 Task: Arrange a 3-hour guided mountain biking adventure through challenging and scenic trails.
Action: Mouse pressed left at (711, 96)
Screenshot: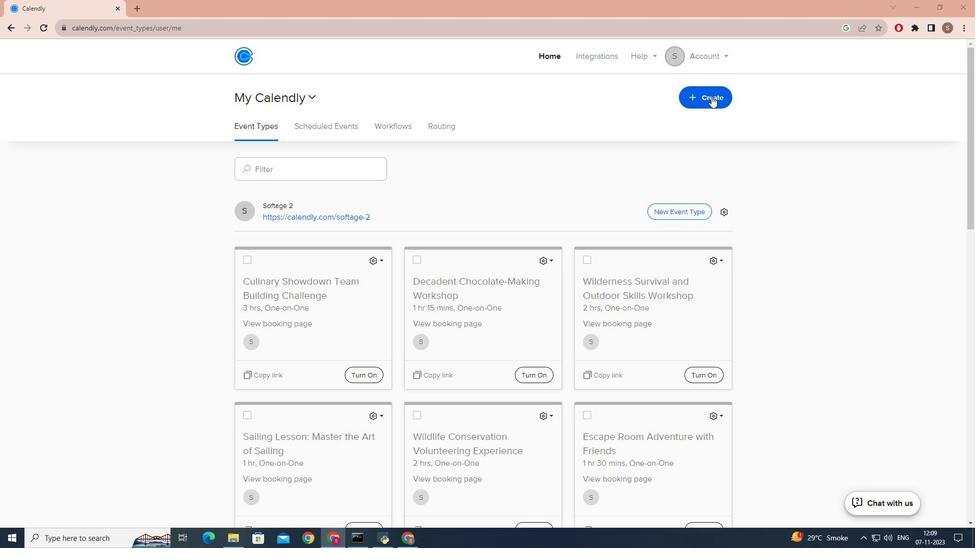 
Action: Mouse moved to (660, 138)
Screenshot: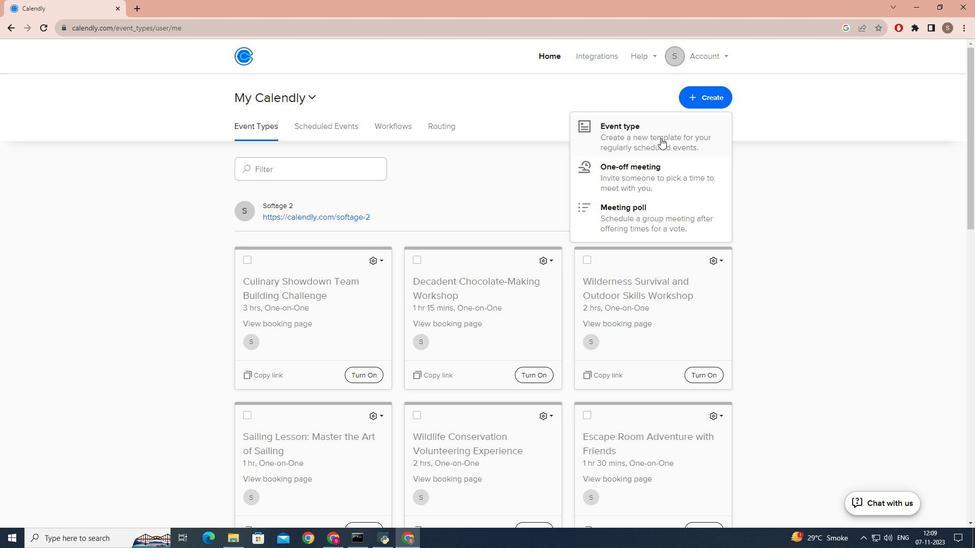 
Action: Mouse pressed left at (660, 138)
Screenshot: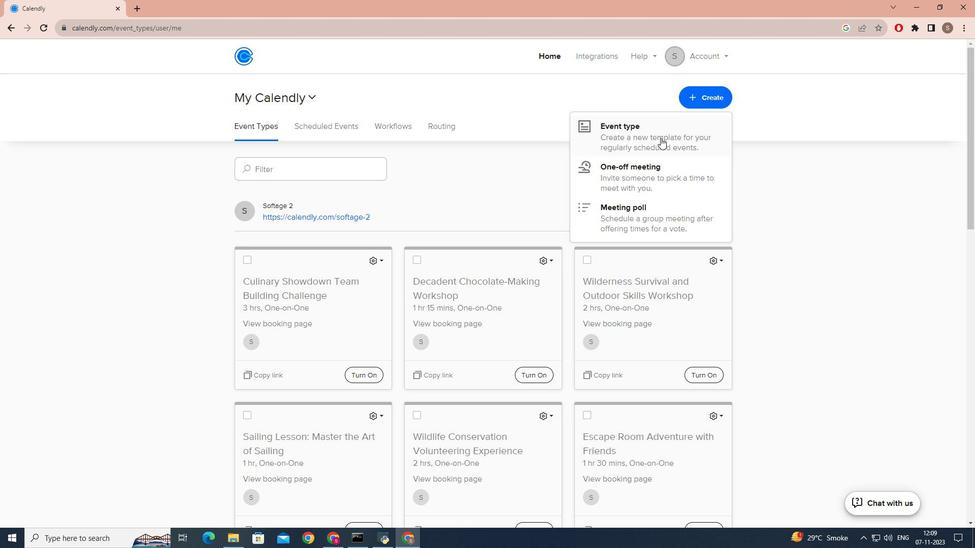 
Action: Mouse moved to (444, 175)
Screenshot: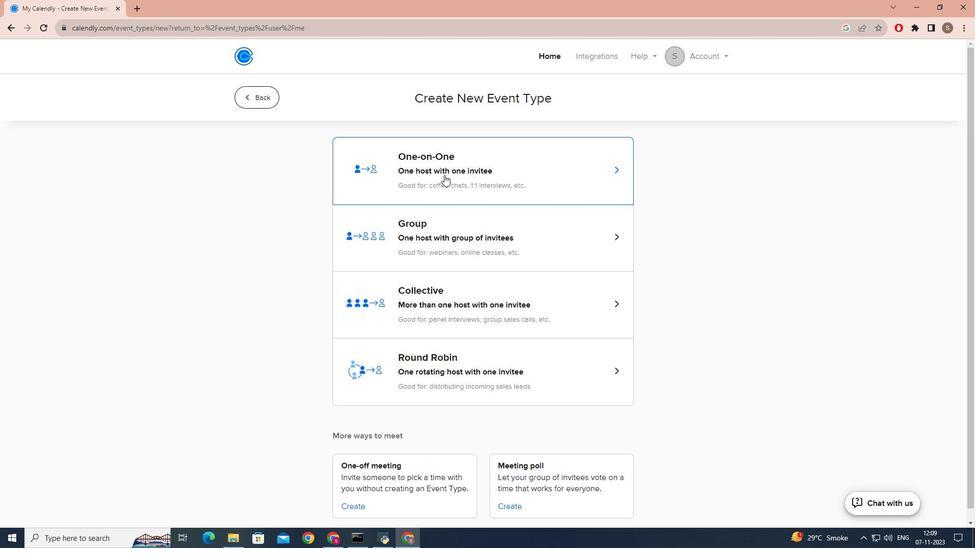 
Action: Mouse pressed left at (444, 175)
Screenshot: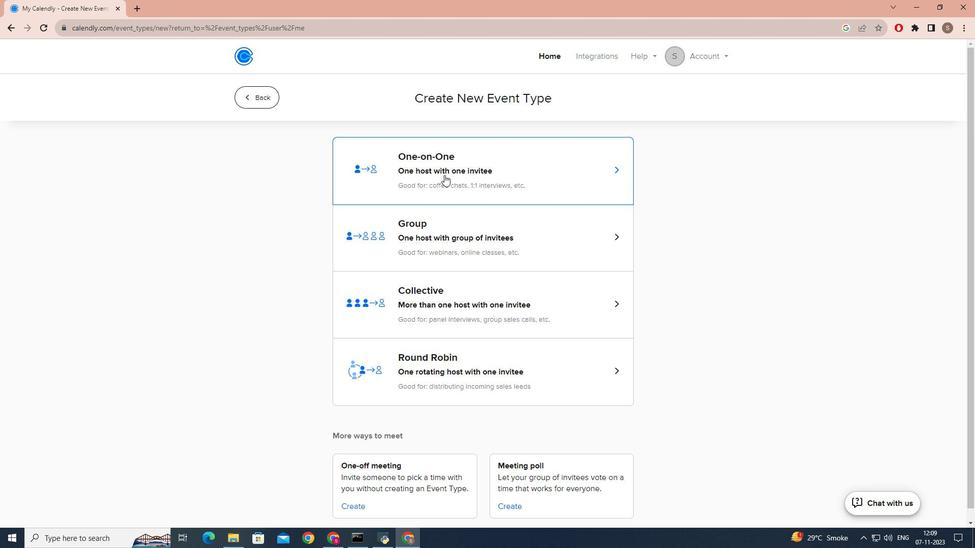 
Action: Mouse moved to (331, 231)
Screenshot: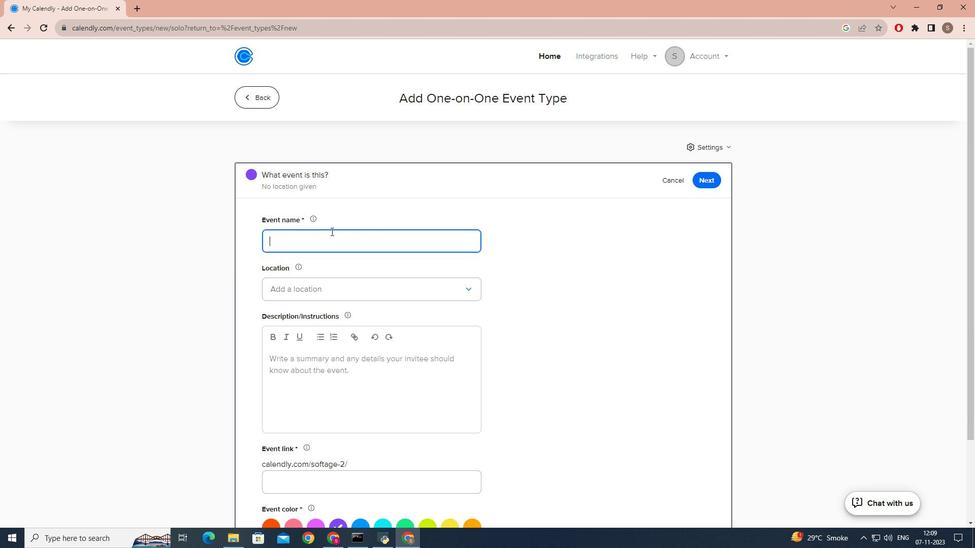 
Action: Key pressed <Key.caps_lock>T<Key.caps_lock><Key.caps_lock><Key.backspace><Key.caps_lock>t<Key.caps_lock>HRILLING<Key.space><Key.caps_lock>m<Key.caps_lock>OUNTAIN<Key.space><Key.caps_lock>b<Key.caps_lock>IKING<Key.space><Key.caps_lock>a<Key.caps_lock>DVENTURE
Screenshot: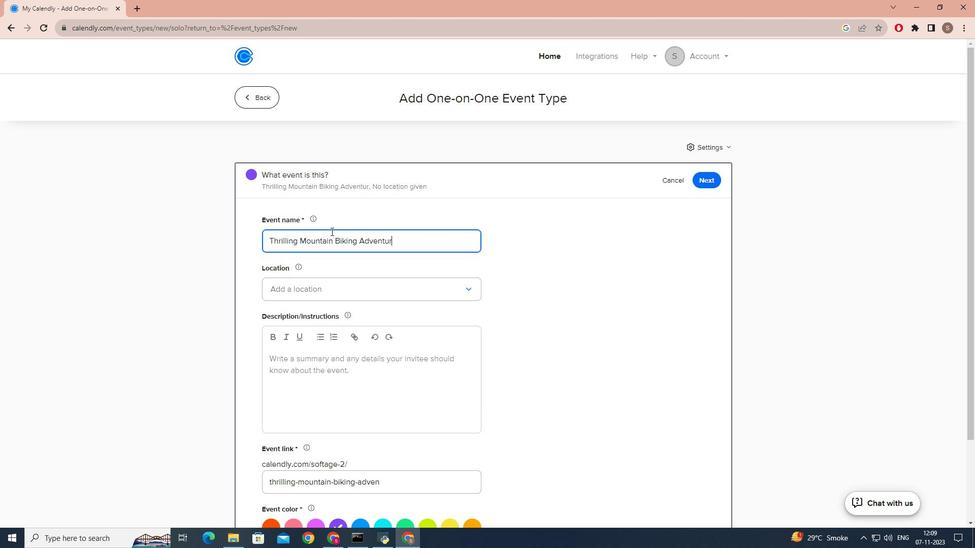 
Action: Mouse moved to (304, 291)
Screenshot: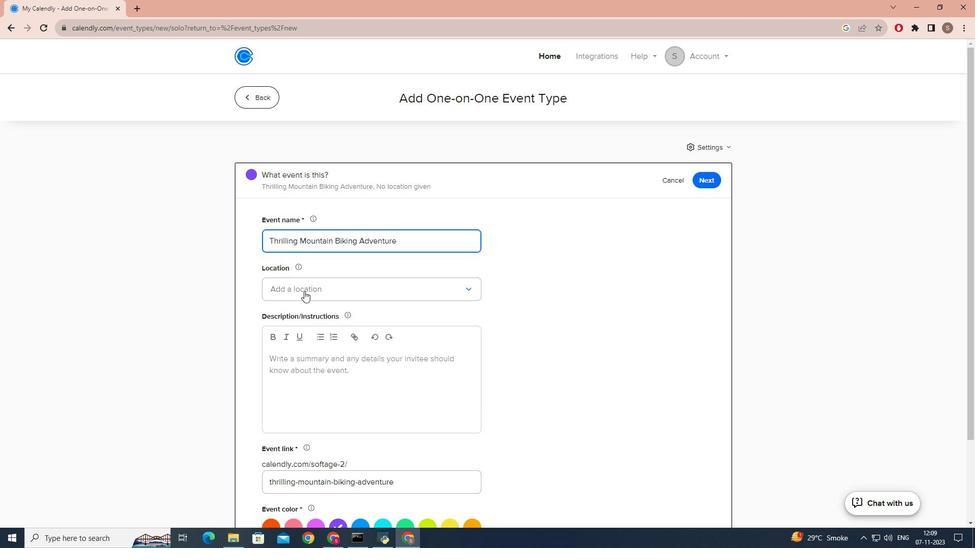 
Action: Mouse pressed left at (304, 291)
Screenshot: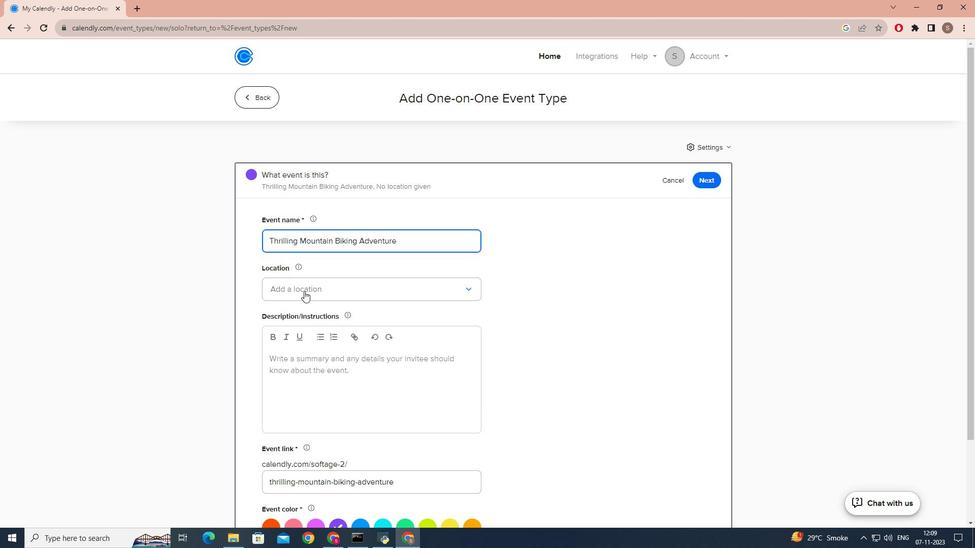 
Action: Mouse moved to (304, 309)
Screenshot: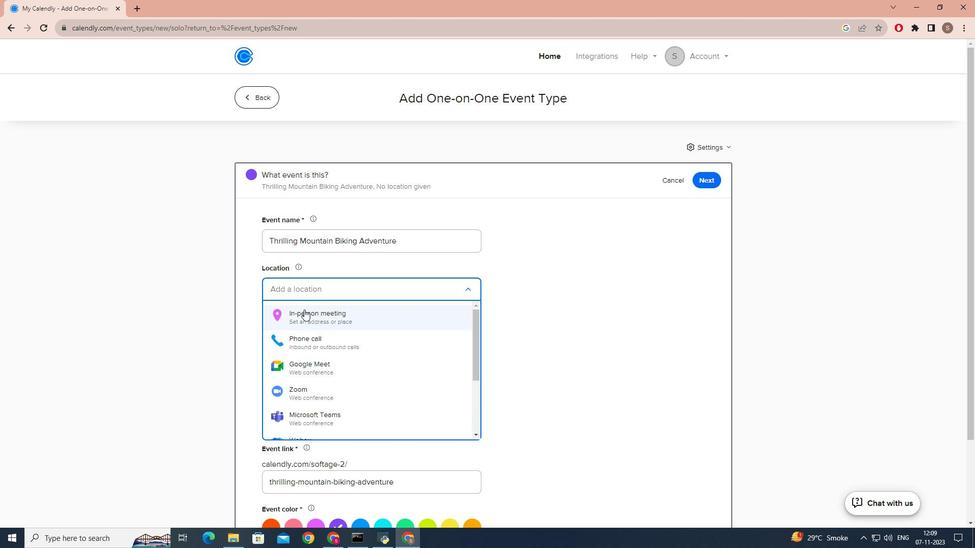 
Action: Mouse pressed left at (304, 309)
Screenshot: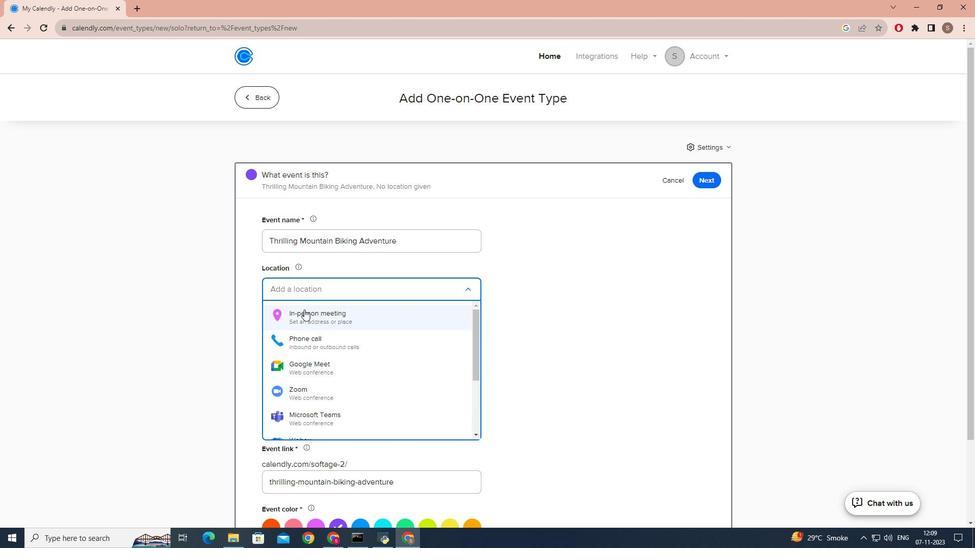 
Action: Mouse moved to (470, 183)
Screenshot: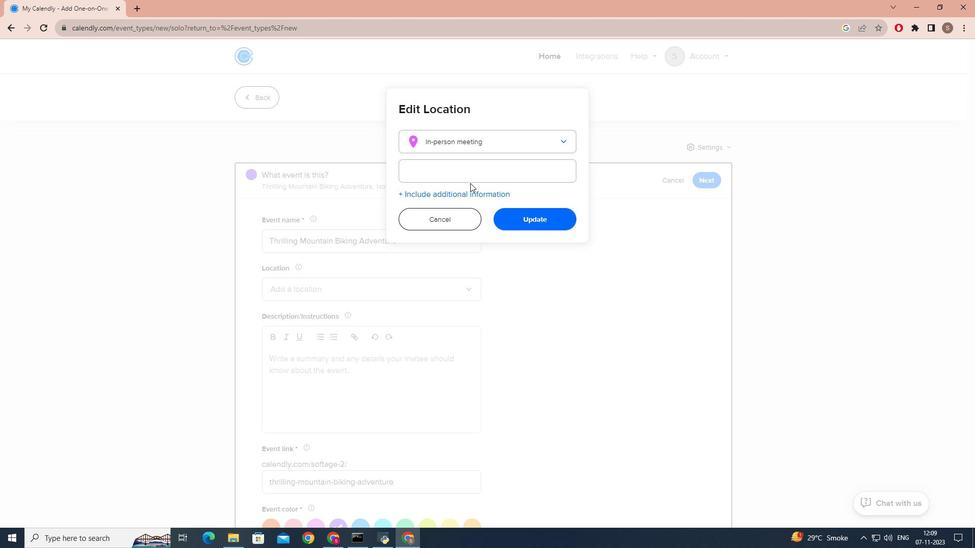 
Action: Mouse pressed left at (470, 183)
Screenshot: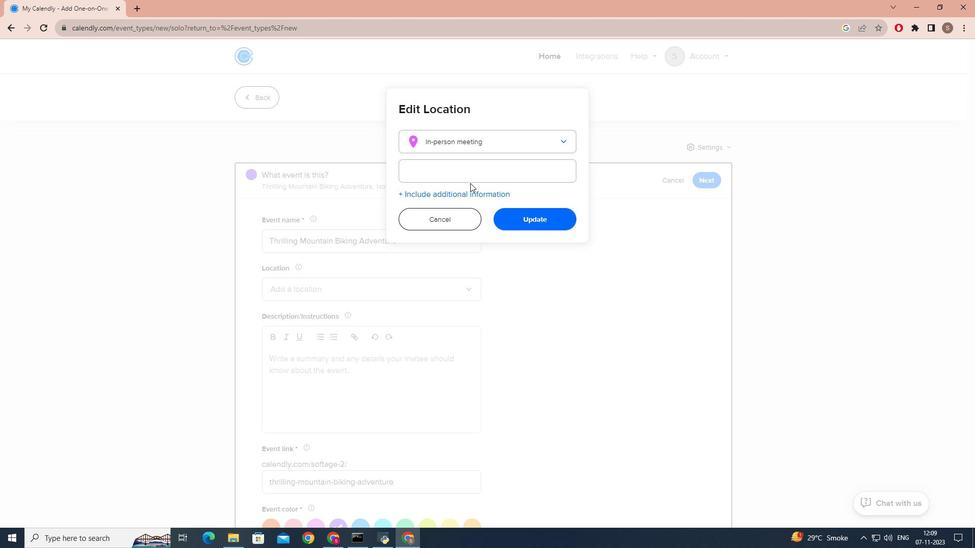 
Action: Mouse moved to (476, 169)
Screenshot: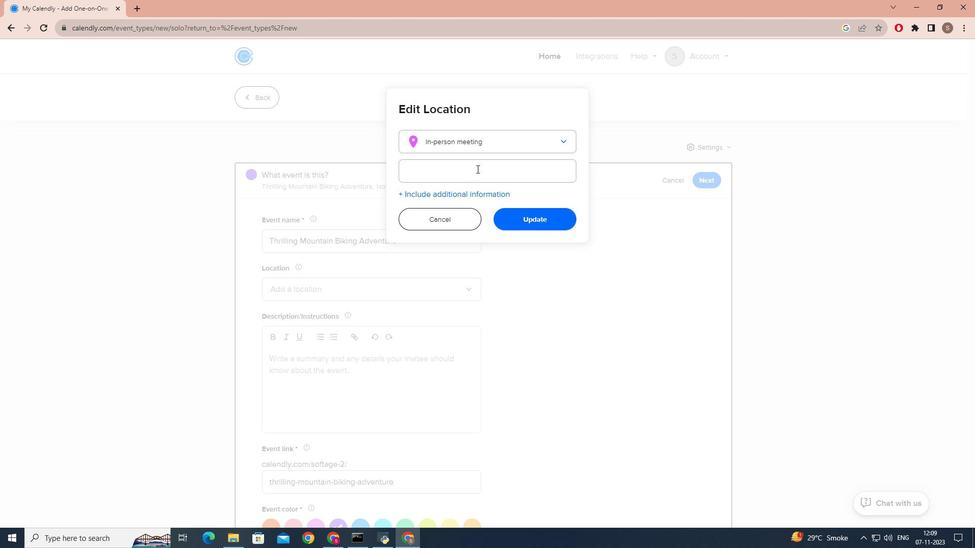 
Action: Mouse pressed left at (476, 169)
Screenshot: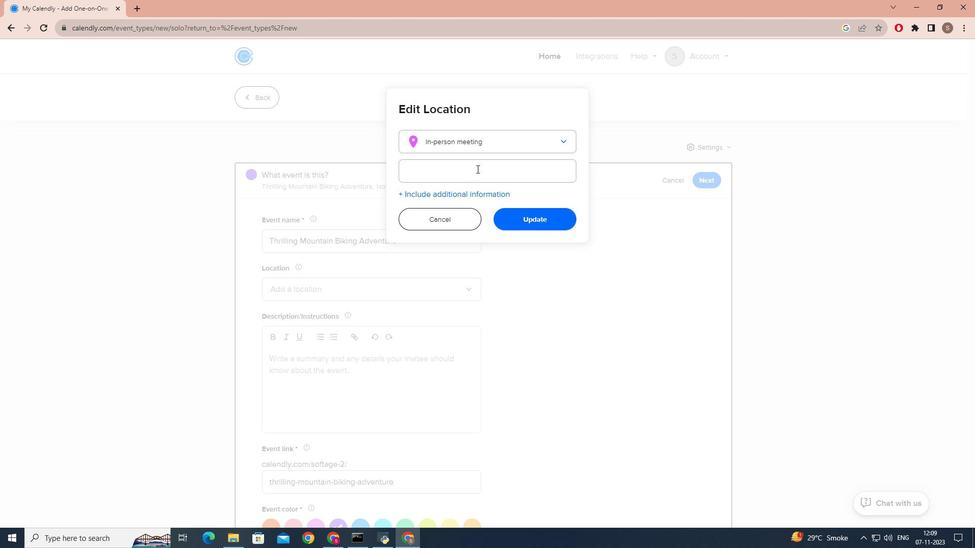 
Action: Mouse moved to (478, 167)
Screenshot: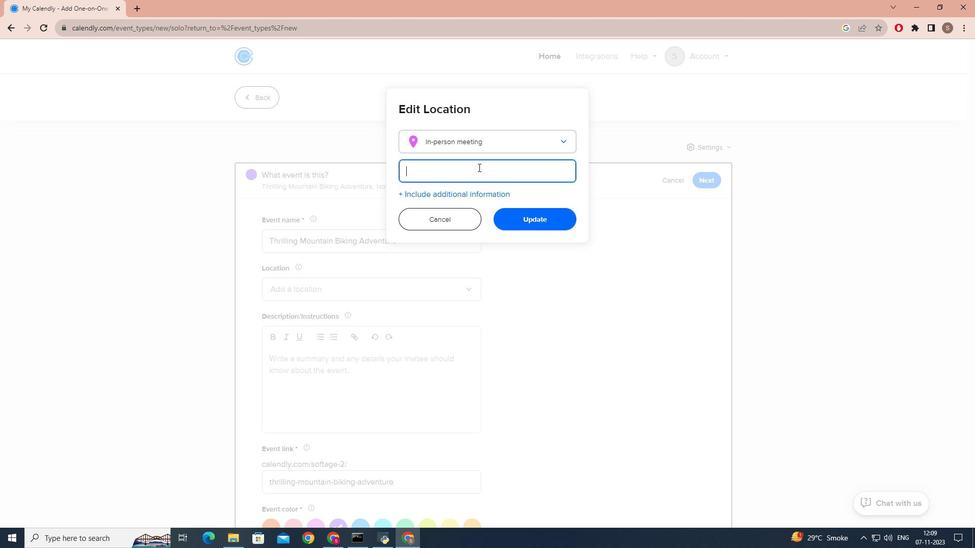 
Action: Key pressed <Key.caps_lock>d<Key.caps_lock>OWN<Key.caps_lock>g<Key.caps_lock><Key.backspace>H<Key.caps_lock>ill<Key.space><Key.backspace><Key.backspace><Key.backspace><Key.backspace><Key.backspace>h<Key.caps_lock>ILL<Key.space><Key.caps_lock>p<Key.caps_lock>ARK,<Key.caps_lock>n<Key.caps_lock>EW<Key.space><Key.caps_lock>j<Key.caps_lock>ERSET<Key.backspace>Y,<Key.caps_lock>u.s.a
Screenshot: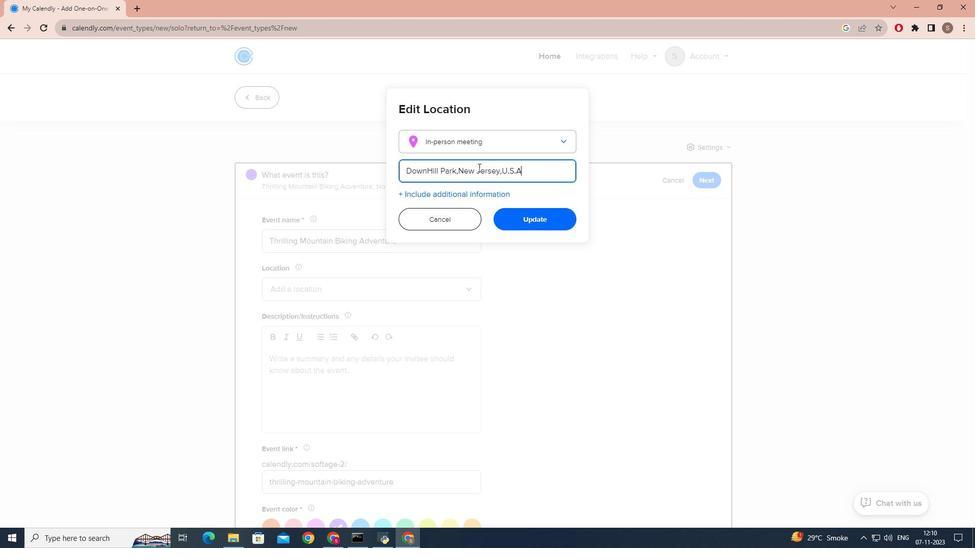
Action: Mouse moved to (538, 223)
Screenshot: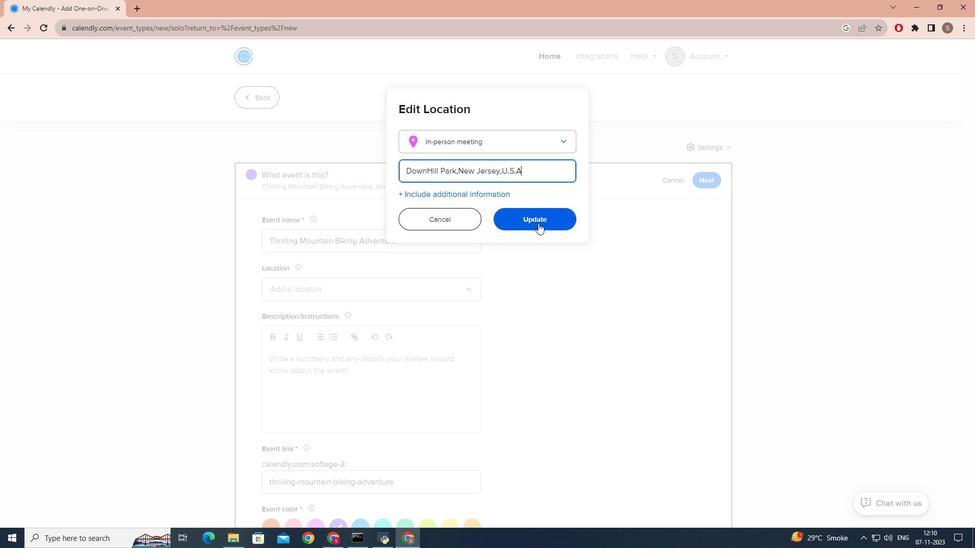 
Action: Mouse pressed left at (538, 223)
Screenshot: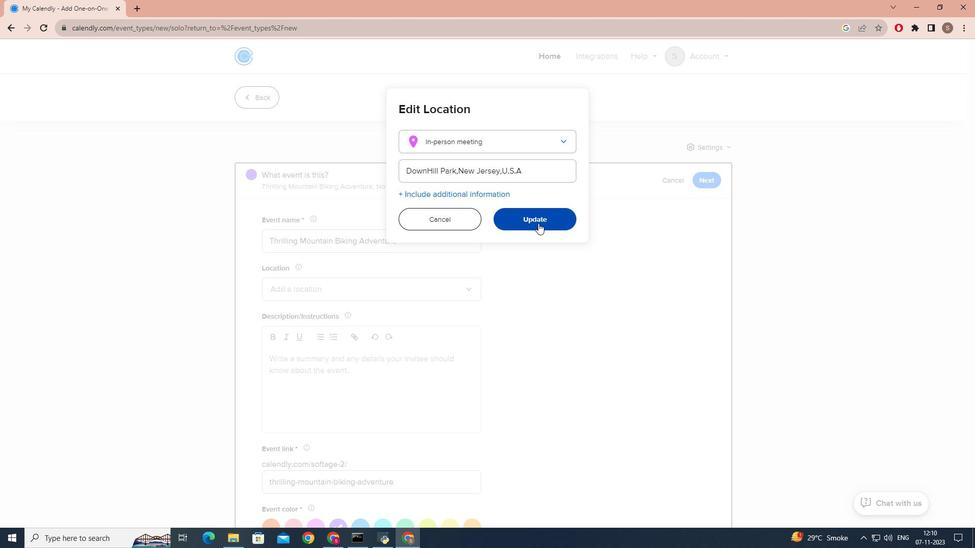 
Action: Mouse moved to (401, 260)
Screenshot: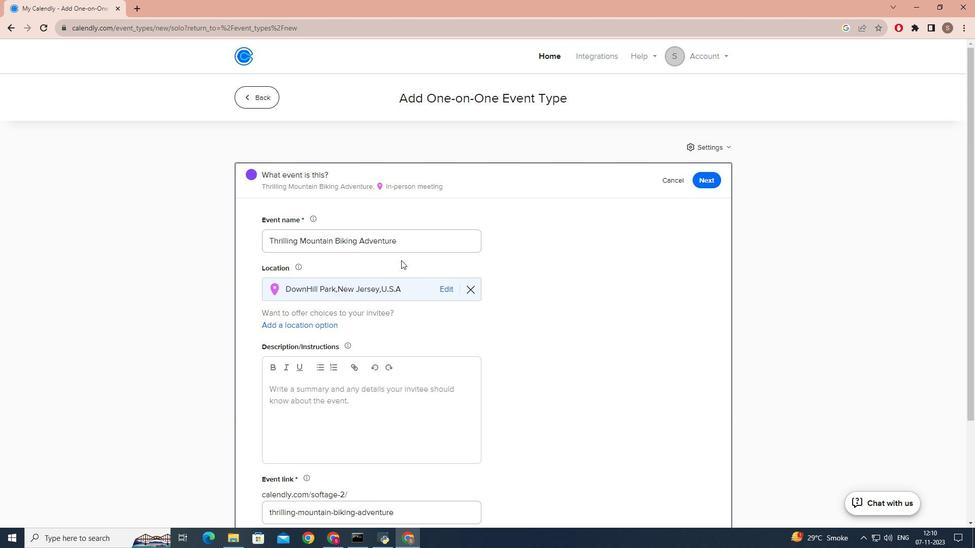 
Action: Mouse scrolled (401, 260) with delta (0, 0)
Screenshot: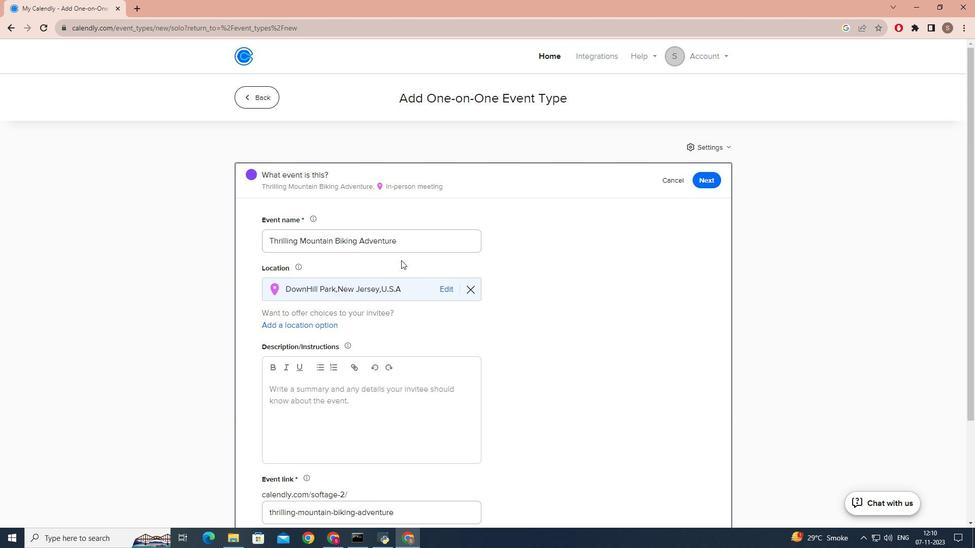 
Action: Mouse scrolled (401, 260) with delta (0, 0)
Screenshot: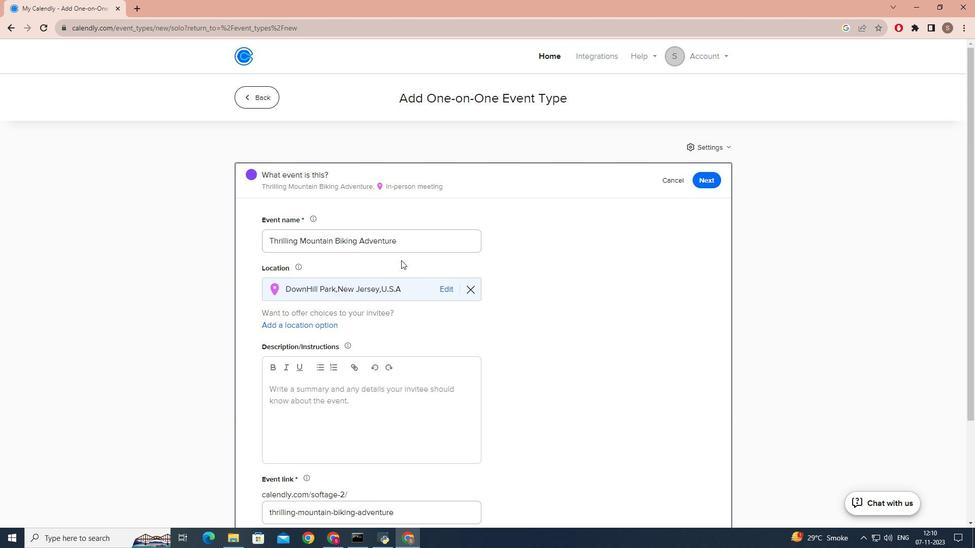 
Action: Mouse scrolled (401, 260) with delta (0, 0)
Screenshot: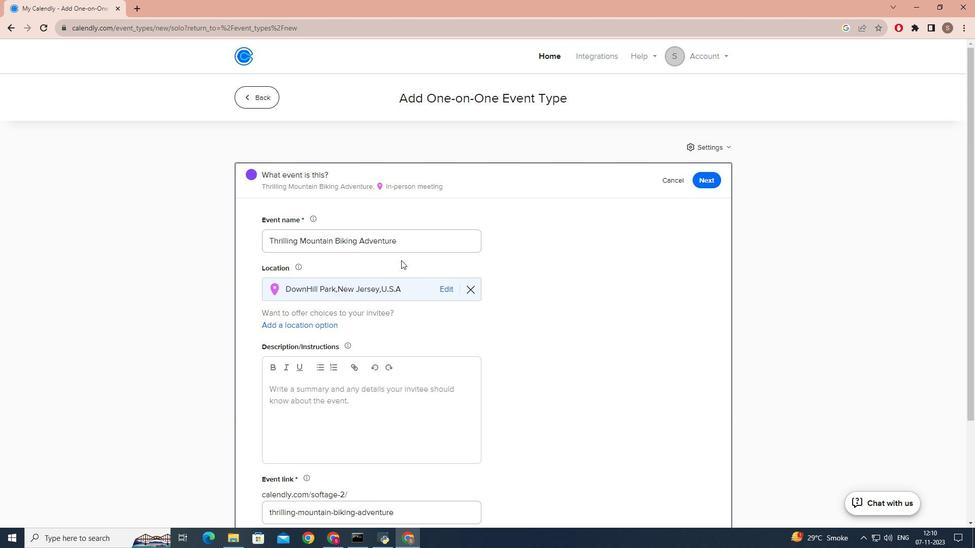 
Action: Mouse scrolled (401, 260) with delta (0, 0)
Screenshot: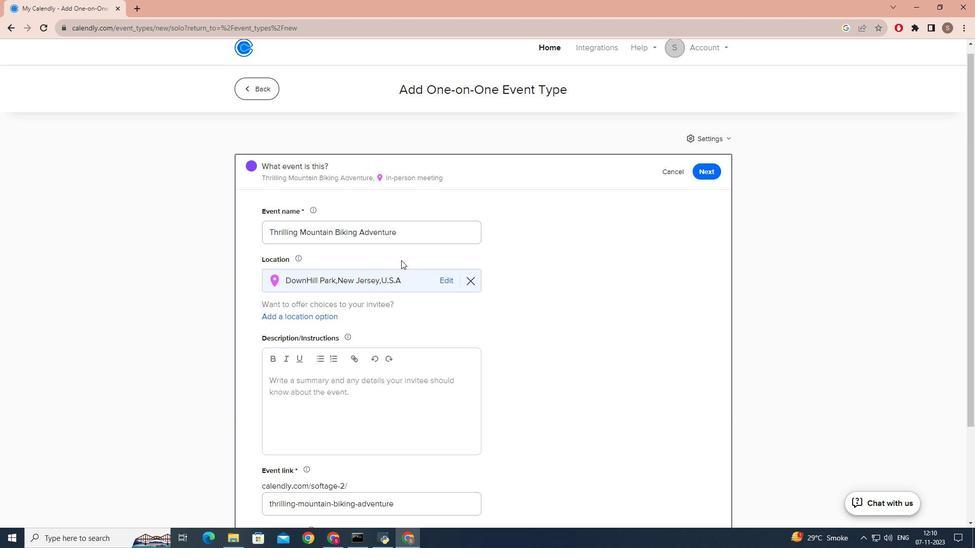 
Action: Mouse moved to (320, 270)
Screenshot: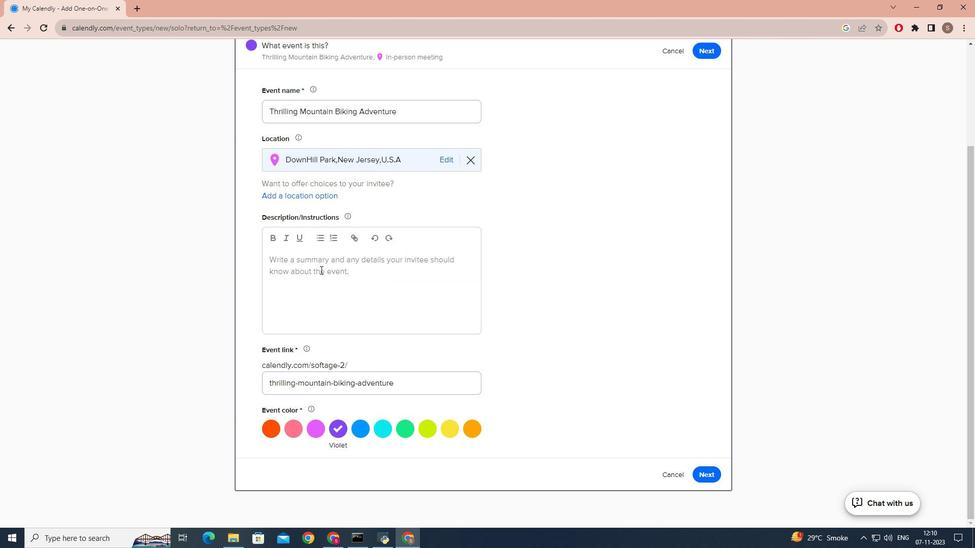 
Action: Mouse pressed left at (320, 270)
Screenshot: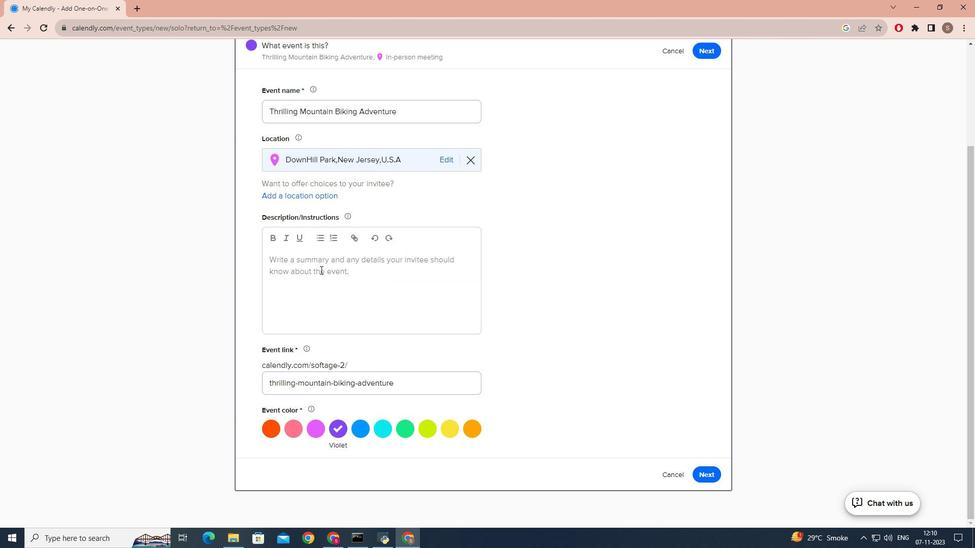
Action: Key pressed <Key.caps_lock>G<Key.caps_lock>et<Key.space>read<Key.backspace>\<Key.backspace><Key.backspace><Key.backspace><Key.backspace><Key.backspace><Key.backspace><Key.backspace><Key.backspace><Key.backspace><Key.backspace><Key.backspace><Key.backspace><Key.backspace><Key.backspace>g<Key.caps_lock>ET<Key.space>READY<Key.space>FOR<Key.space>AN<Key.space>ADRENALINE<Key.space>PUMPING<Key.space>AND<Key.space>AWE<Key.space>IM<Key.backspace>NSPIRING<Key.space>GUIDD<Key.backspace>ED<Key.space>MOUNTAIN<Key.space>BIKING<Key.space>ADVENTURE<Key.space>R<Key.backspace>THROUGH<Key.space>SOME<Key.space>OF<Key.space>THE<Key.space>MOT<Key.backspace>ST<Key.space>CHALLNE<Key.backspace><Key.backspace>ENGING<Key.space>AND<Key.space>SCENIC<Key.space>TRAILS<Key.space>IN<Key.space>THE<Key.space>R<Key.backspace>ARE<Key.shift_r>!<Key.space><Key.caps_lock>w<Key.caps_lock>HETHER<Key.space>YOU<Key.space>ARE<Key.space>A<Key.space>SES<Key.backspace>ASONED<Key.space>MOUNA<Key.backspace>TAIN<Key.space>BIKING<Key.space>ENTHUSIAST<Key.space>OR<Key.space>A<Key.space>BEGINNER<Key.space>LOOKING<Key.space>FOR<Key.space>A<Key.space>THRILLING<Key.space>EXPERIENCE,THIS<Key.space>ADVENTURE<Key.space>IS<Key.space>TAILORED<Key.space>TO<Key.space>MEET<Key.space>YOUR<Key.space>NEED.<Key.caps_lock>d<Key.caps_lock>O<Key.space>NOT<Key.space>MISS<Key.space>OUT<Key.space>ON<Key.space>THIS<Key.space>OPPORTUNITY,<Key.caps_lock>r<Key.caps_lock>EGISTOR<Key.space>NOW<Key.shift_r>!
Screenshot: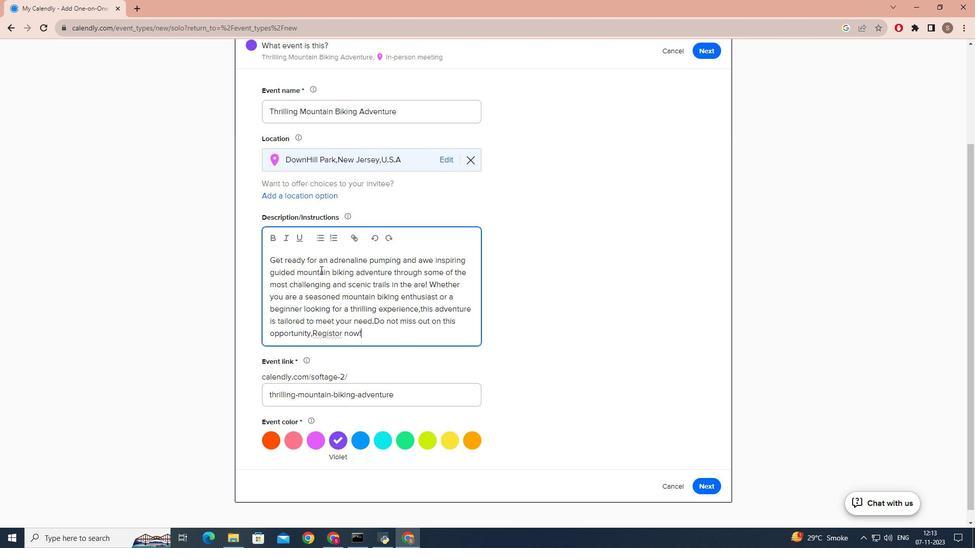
Action: Mouse moved to (338, 336)
Screenshot: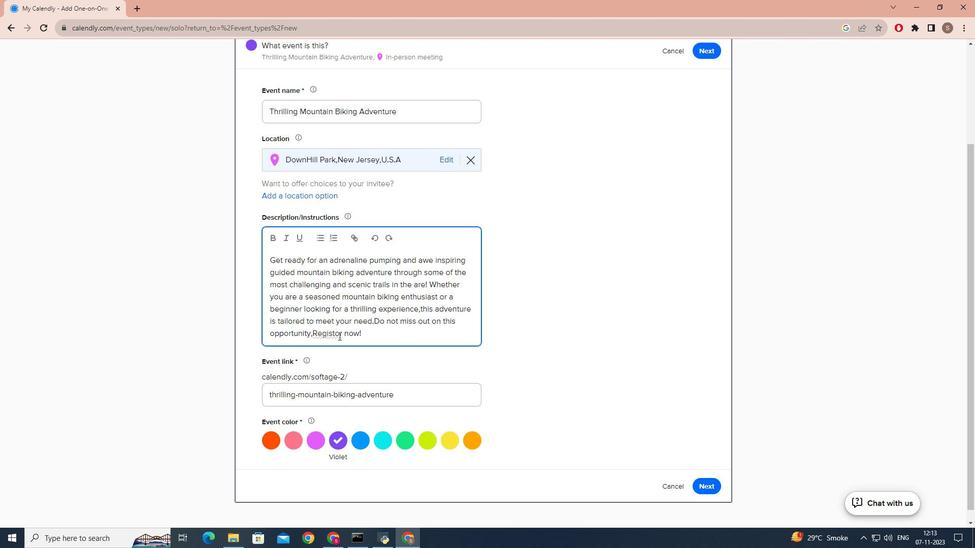 
Action: Mouse pressed left at (338, 336)
Screenshot: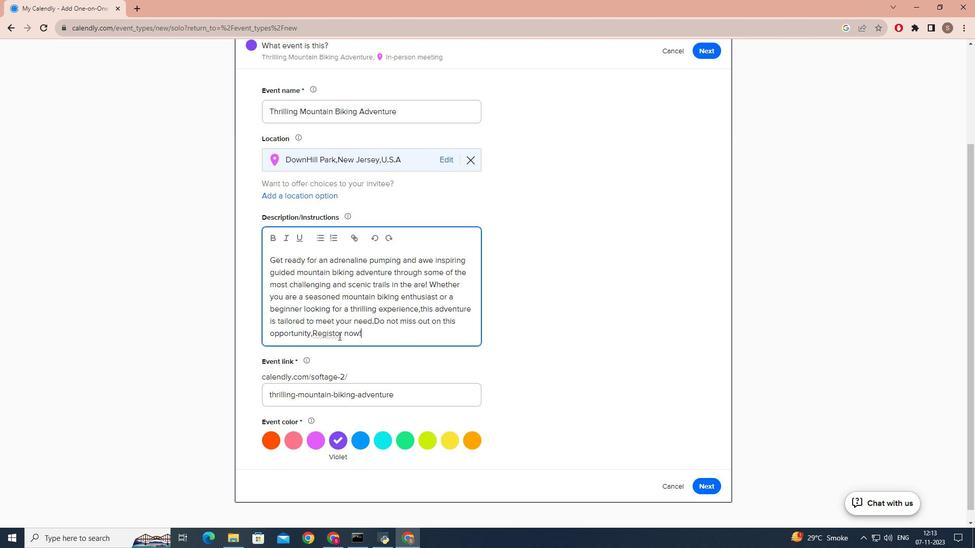 
Action: Key pressed ]<Key.backspace>E<Key.backspace><Key.backspace>E
Screenshot: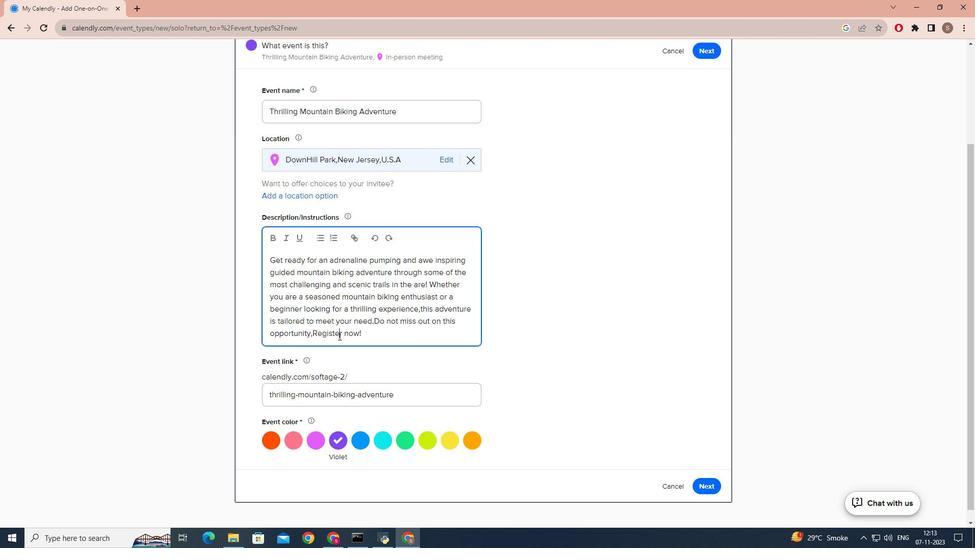 
Action: Mouse moved to (313, 334)
Screenshot: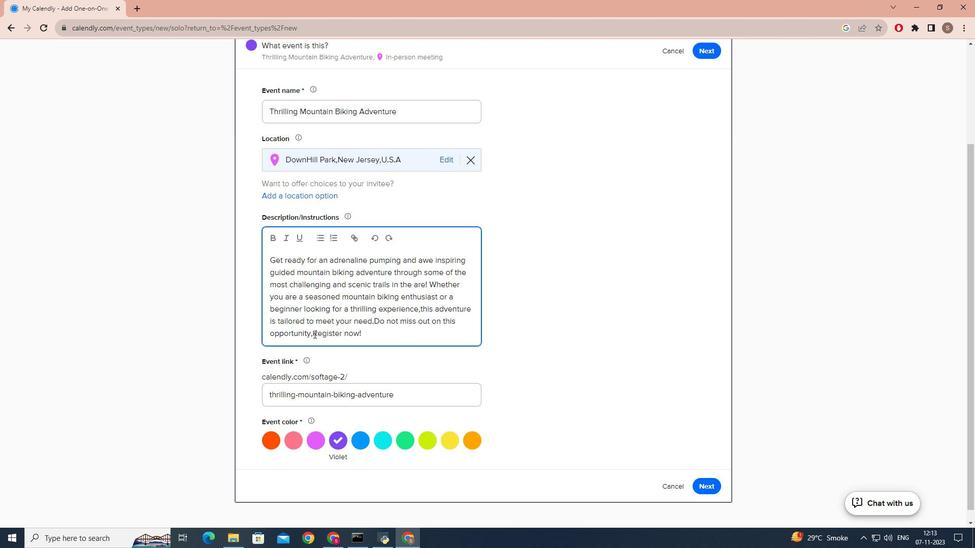 
Action: Mouse pressed left at (313, 334)
Screenshot: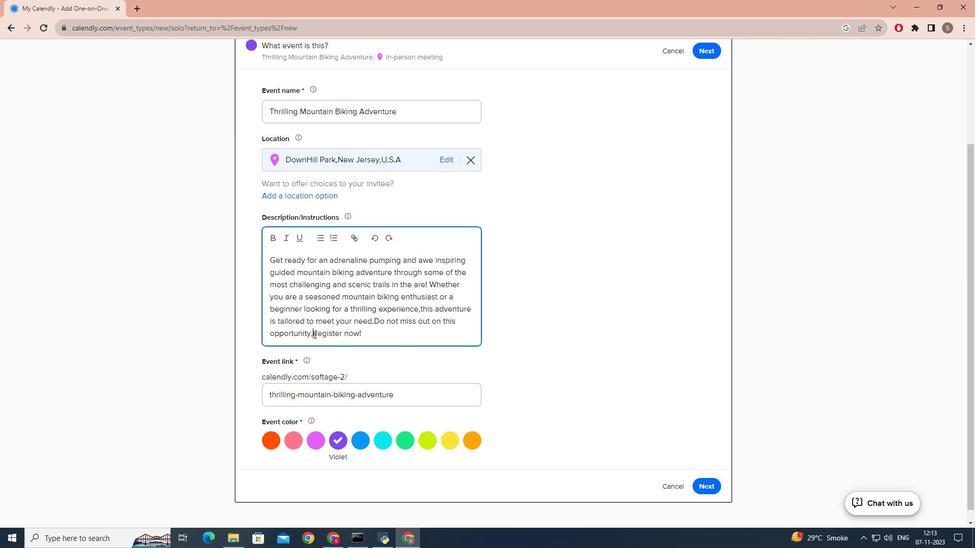 
Action: Key pressed <Key.space>
Screenshot: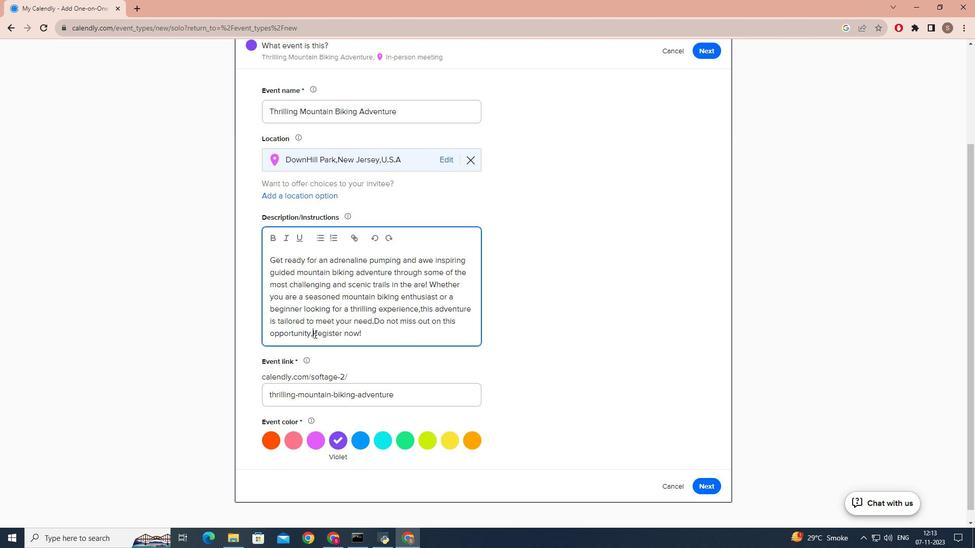 
Action: Mouse moved to (372, 337)
Screenshot: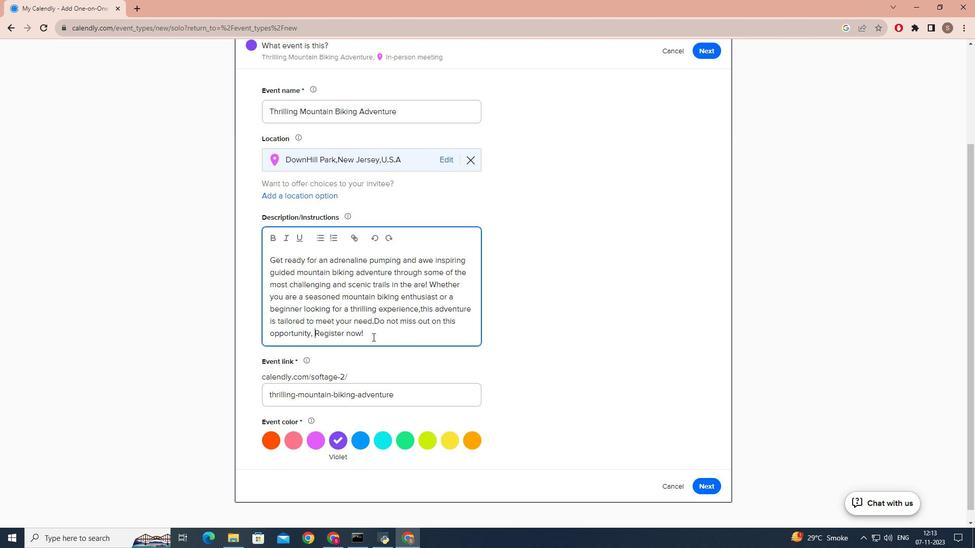 
Action: Mouse pressed left at (372, 337)
Screenshot: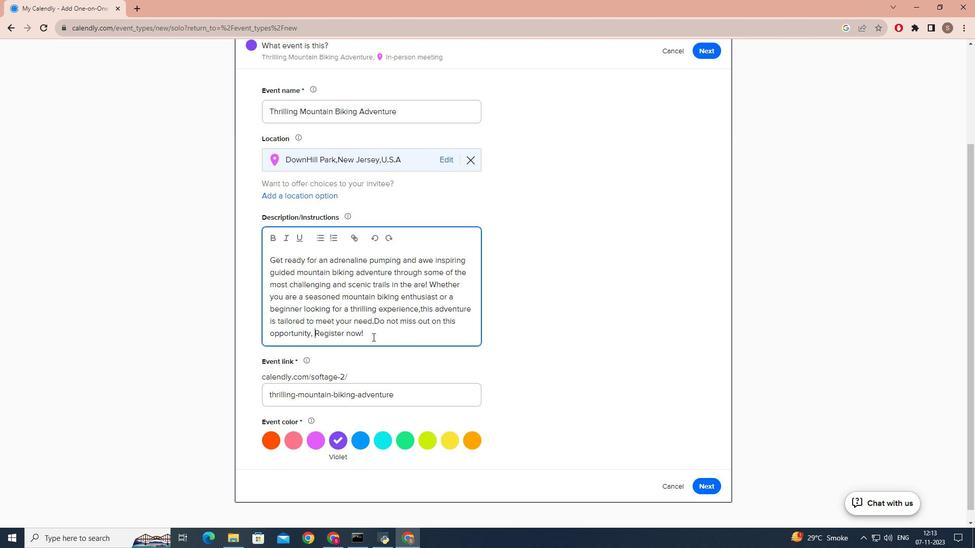 
Action: Mouse moved to (378, 438)
Screenshot: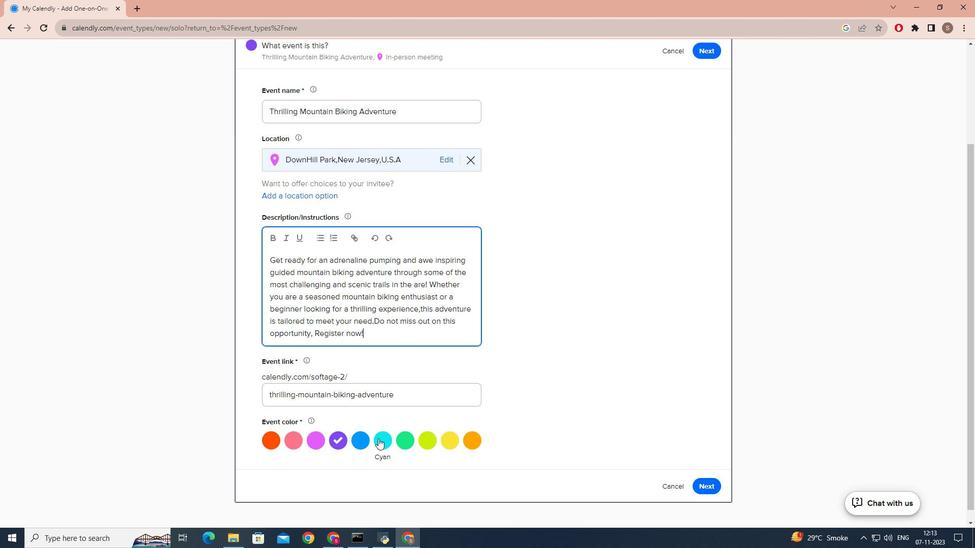 
Action: Mouse pressed left at (378, 438)
Screenshot: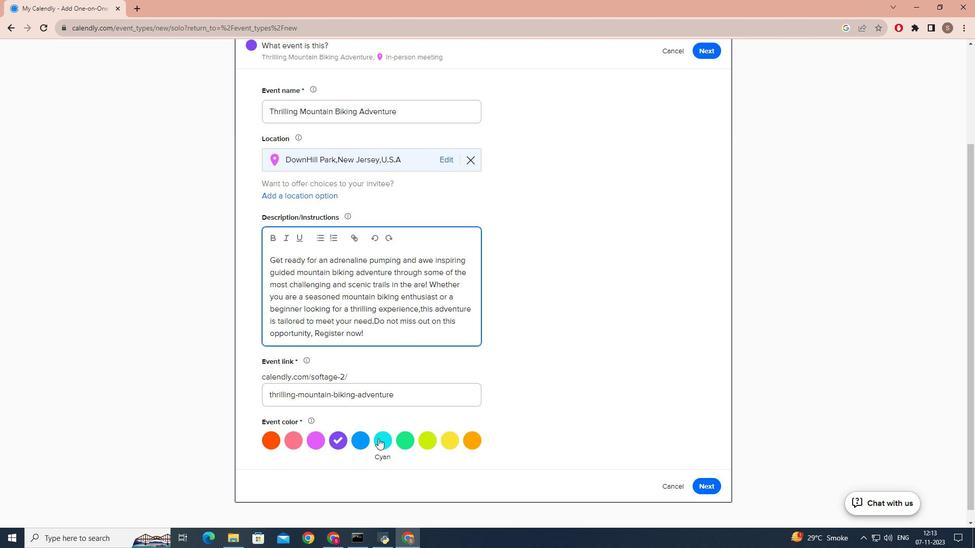 
Action: Mouse moved to (436, 409)
Screenshot: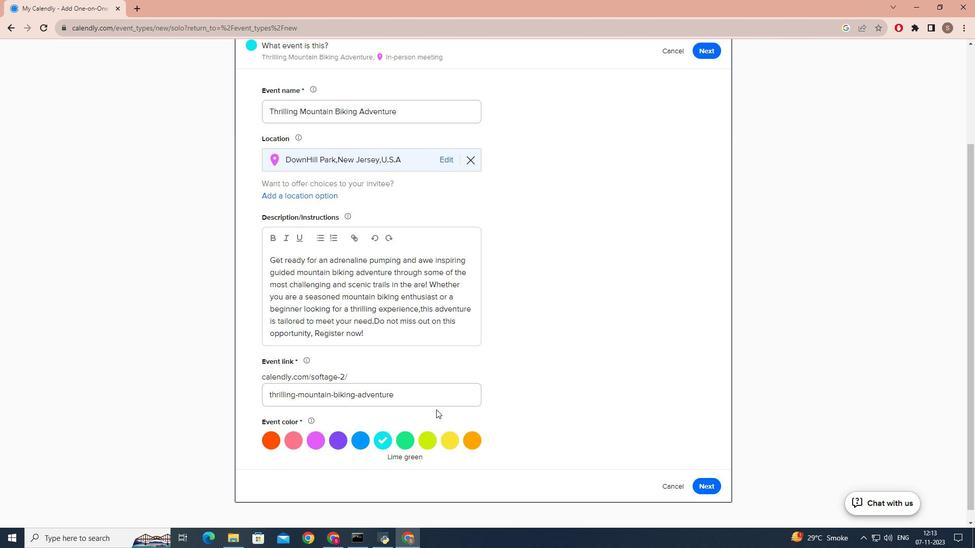 
Action: Mouse scrolled (436, 409) with delta (0, 0)
Screenshot: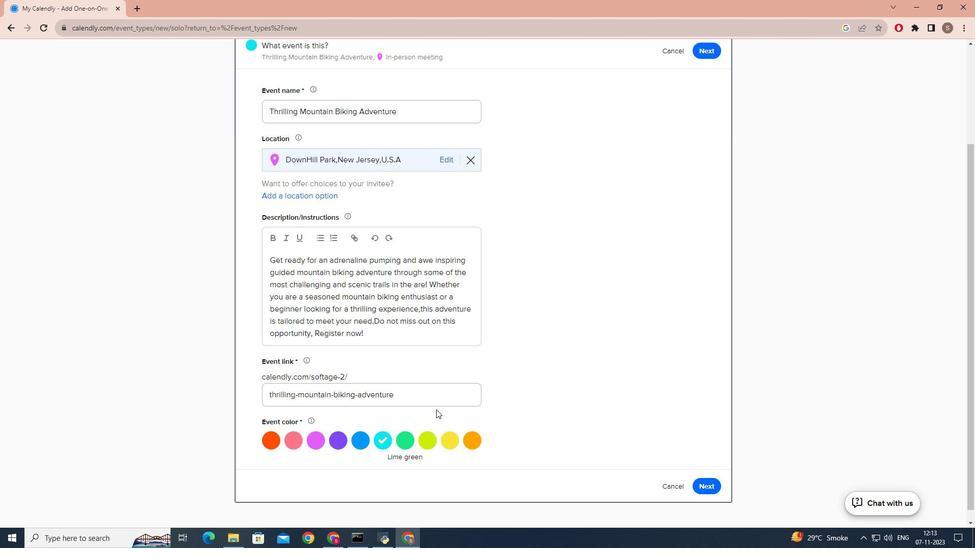 
Action: Mouse scrolled (436, 409) with delta (0, 0)
Screenshot: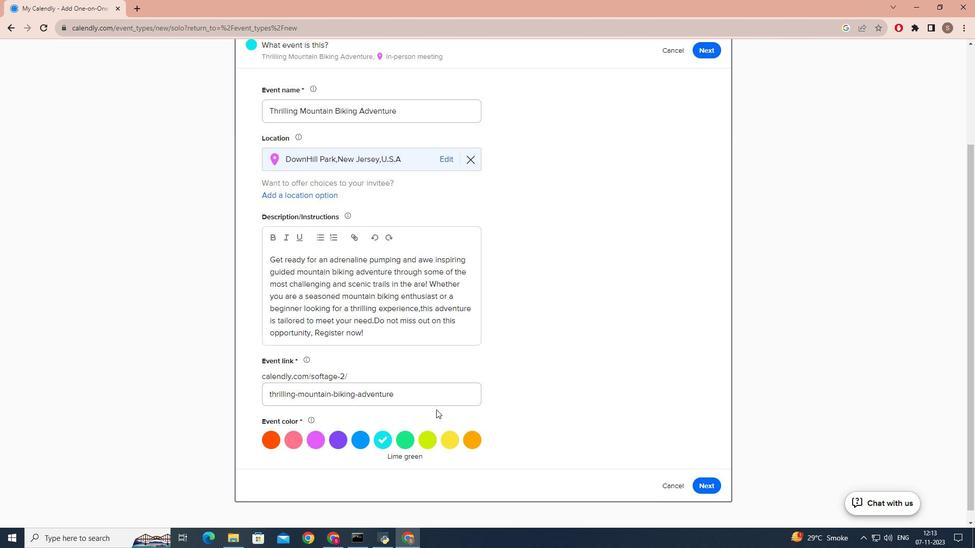 
Action: Mouse moved to (702, 474)
Screenshot: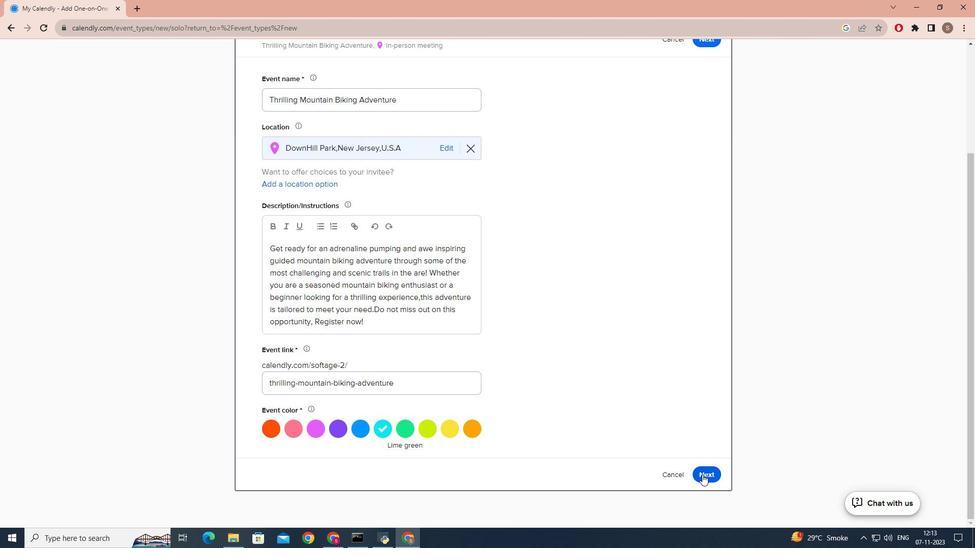 
Action: Mouse pressed left at (702, 474)
Screenshot: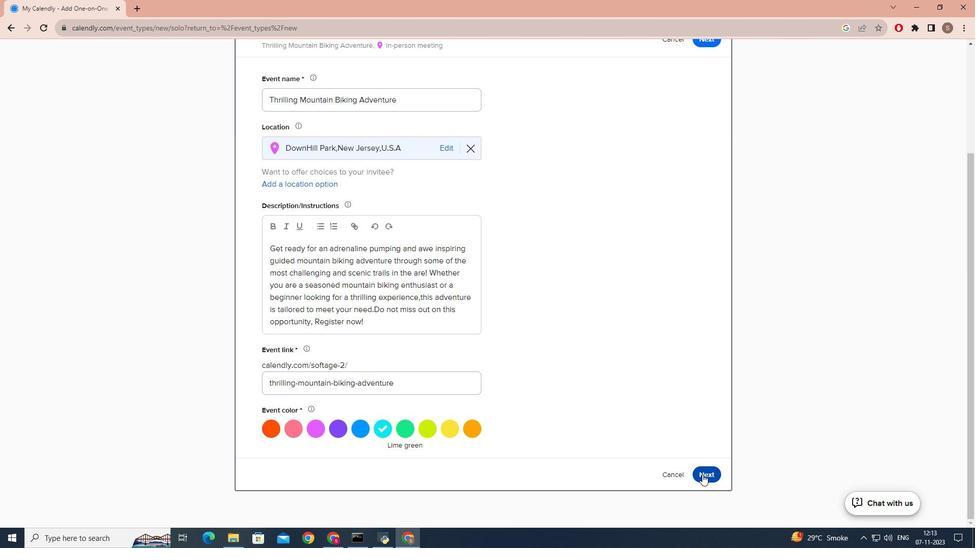 
Action: Mouse moved to (396, 282)
Screenshot: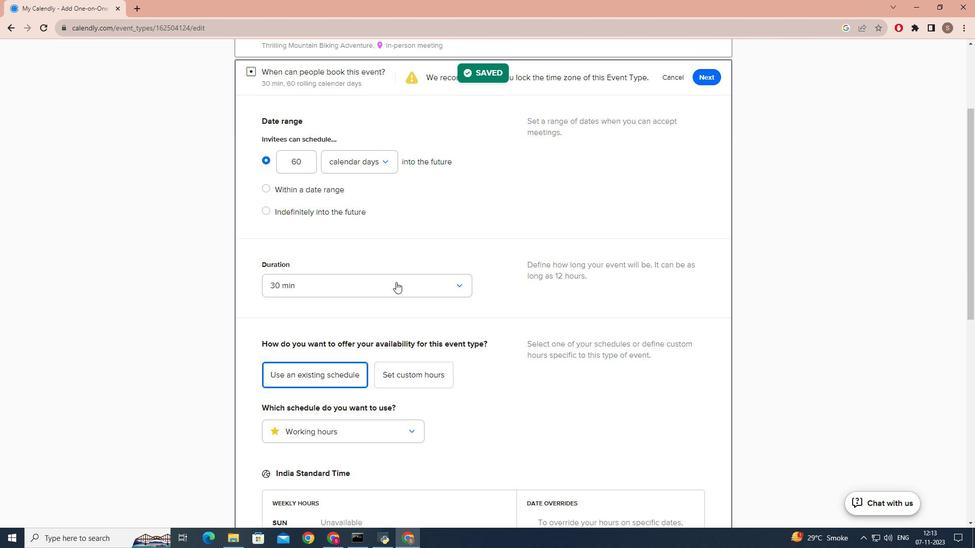 
Action: Mouse pressed left at (396, 282)
Screenshot: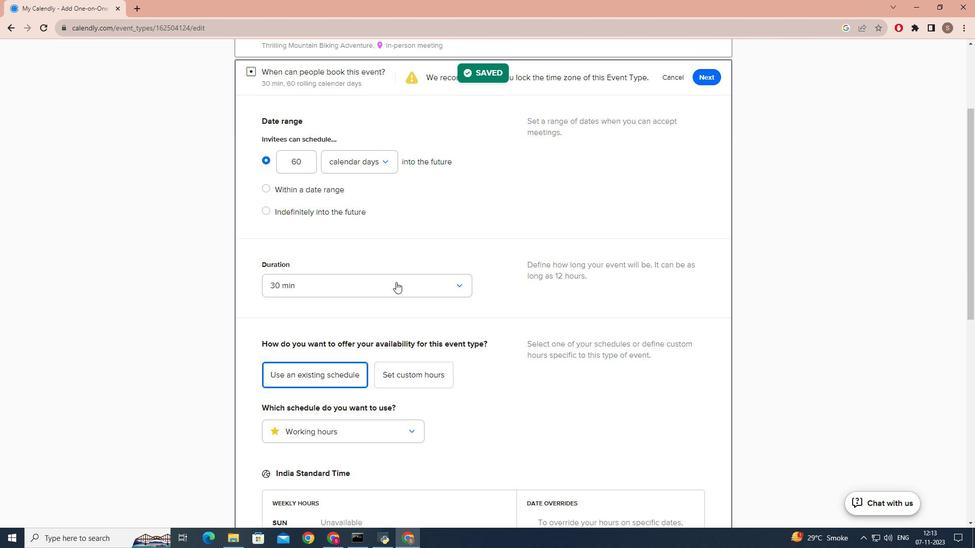 
Action: Mouse moved to (348, 392)
Screenshot: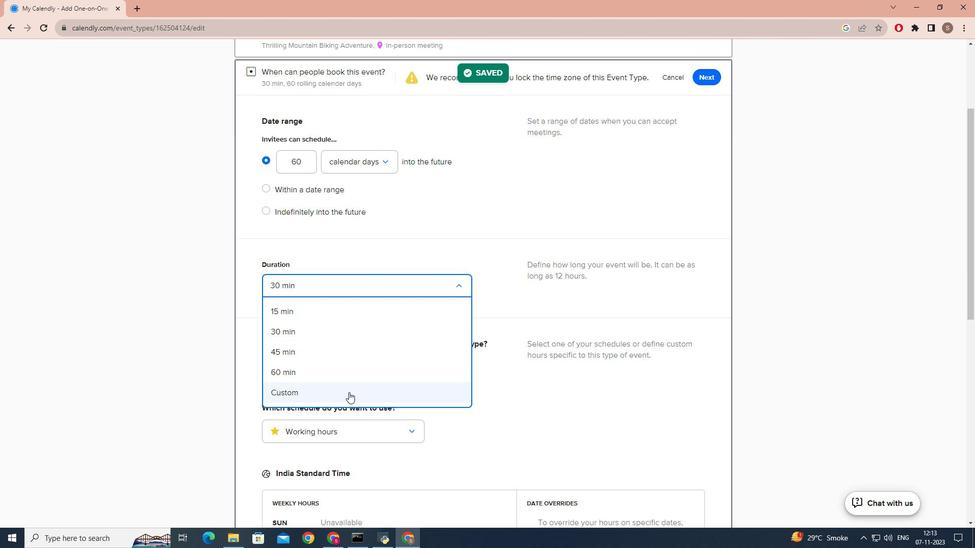 
Action: Mouse pressed left at (348, 392)
Screenshot: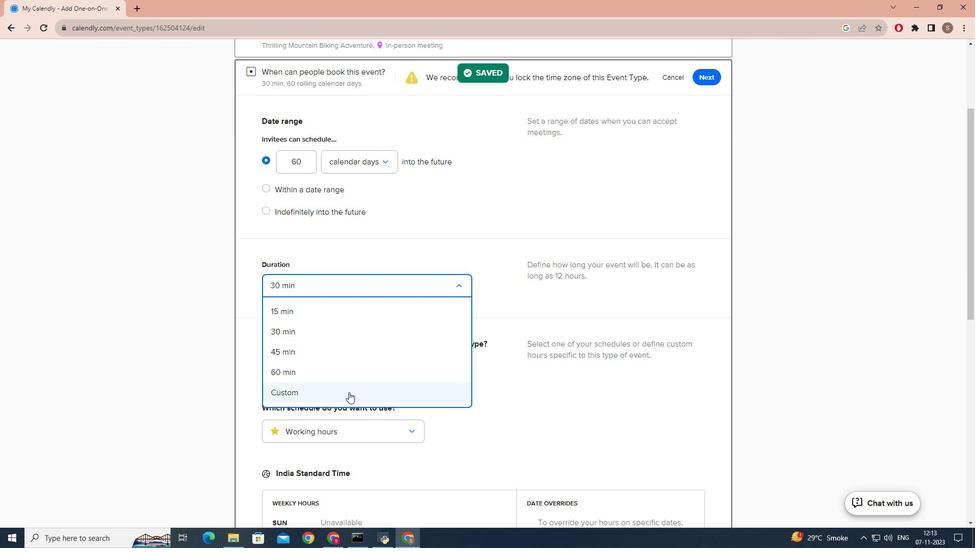 
Action: Mouse moved to (410, 315)
Screenshot: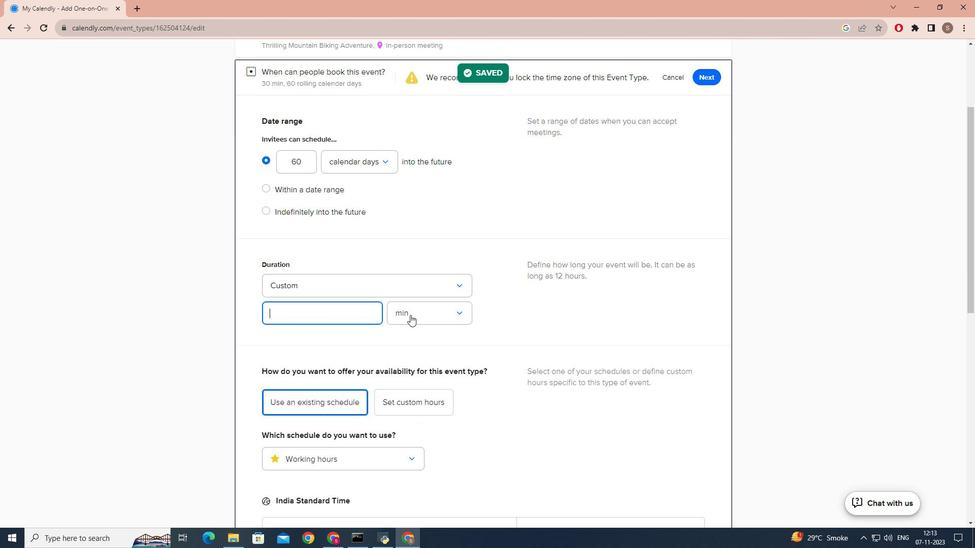 
Action: Mouse pressed left at (410, 315)
Screenshot: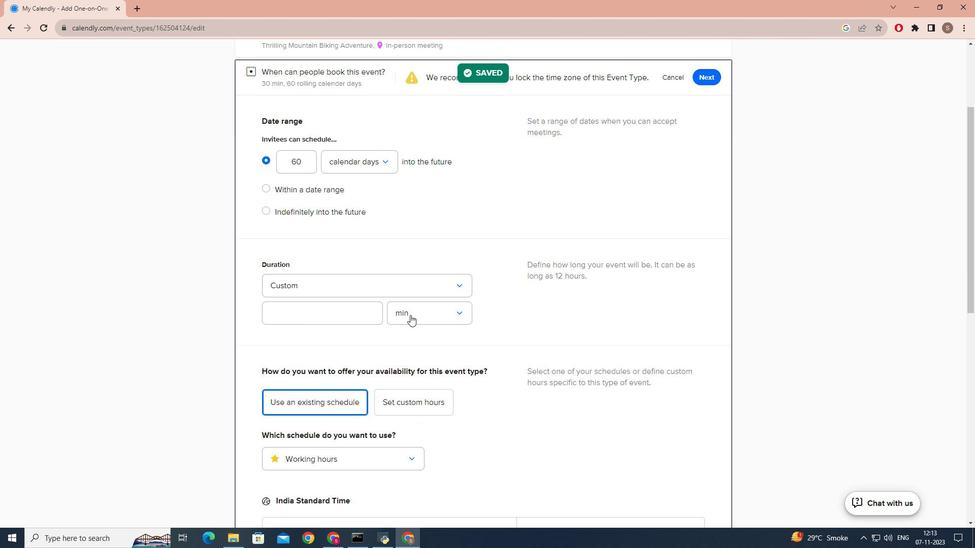 
Action: Mouse moved to (398, 357)
Screenshot: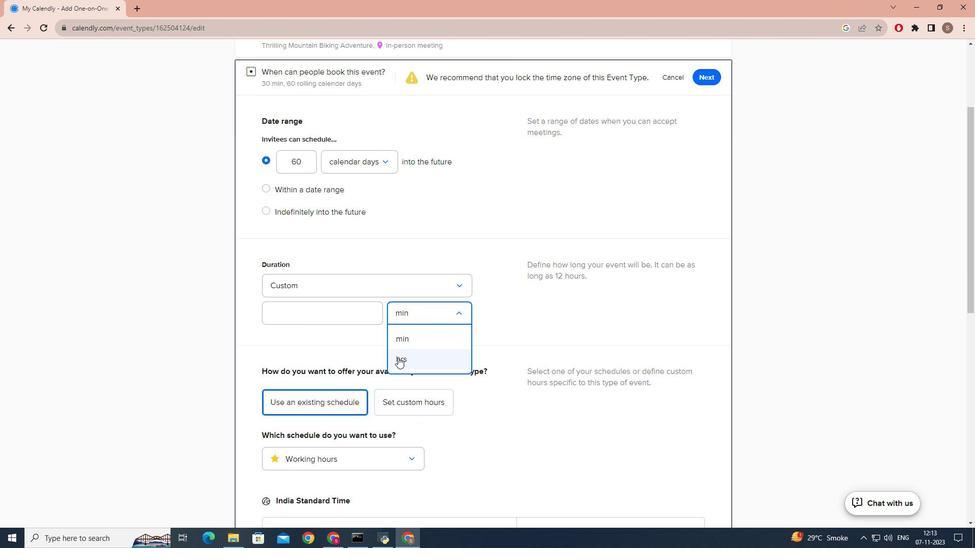 
Action: Mouse pressed left at (398, 357)
Screenshot: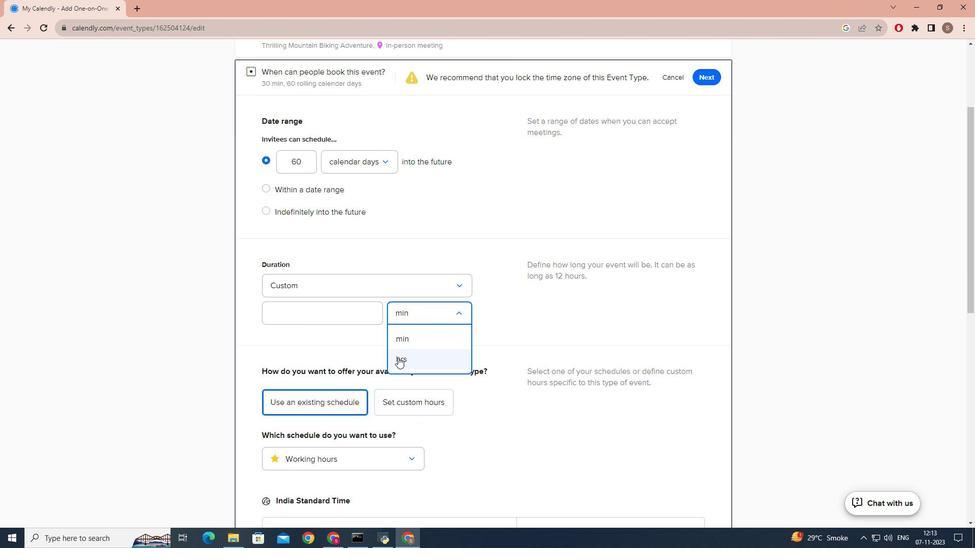 
Action: Mouse moved to (317, 303)
Screenshot: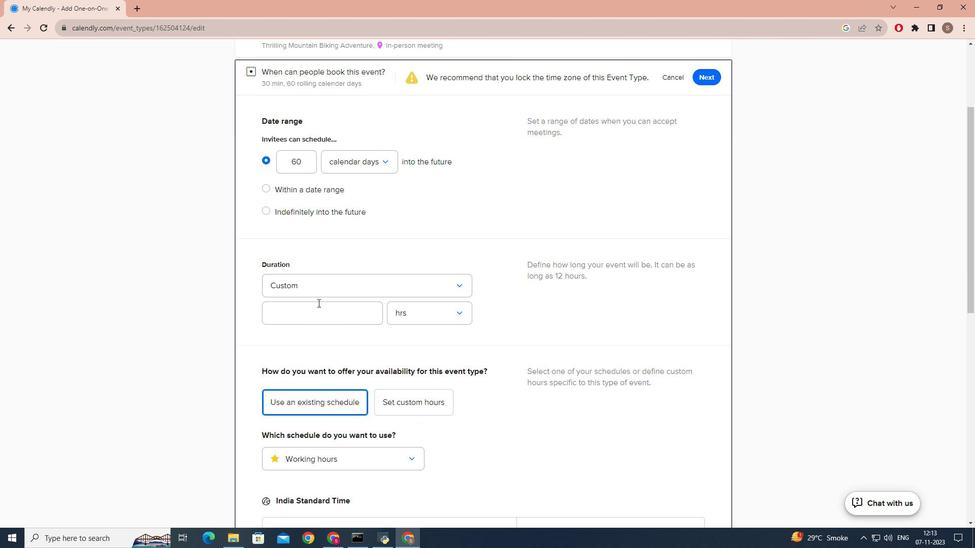 
Action: Mouse pressed left at (317, 303)
Screenshot: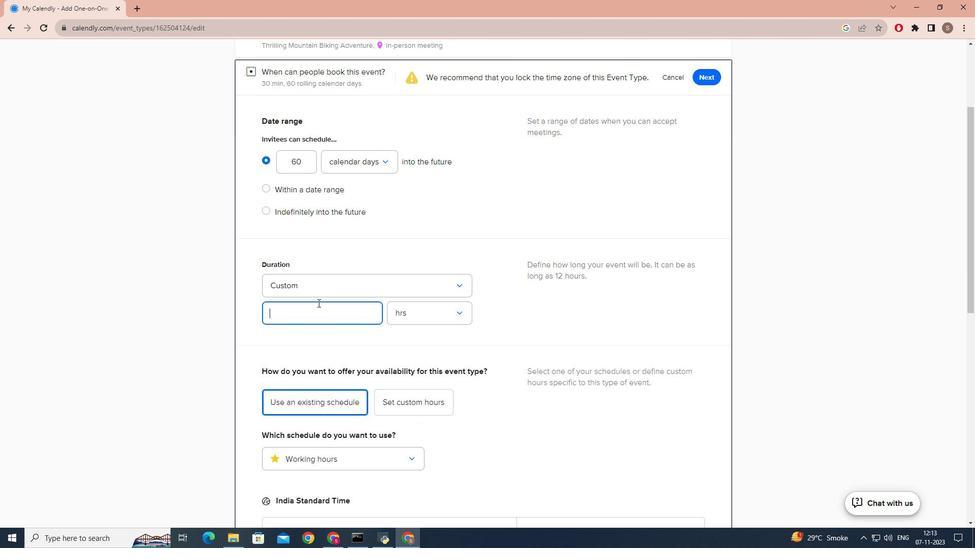 
Action: Key pressed 3
Screenshot: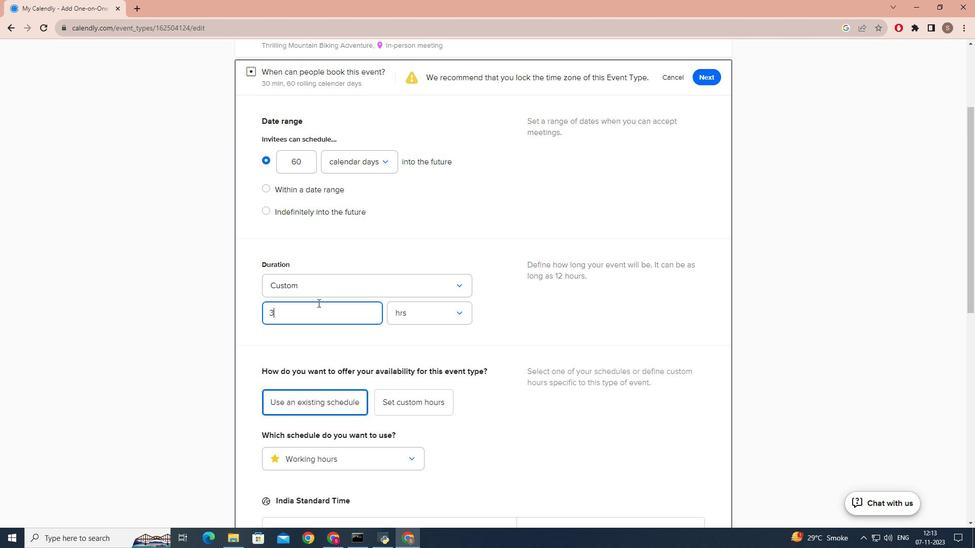 
Action: Mouse moved to (304, 322)
Screenshot: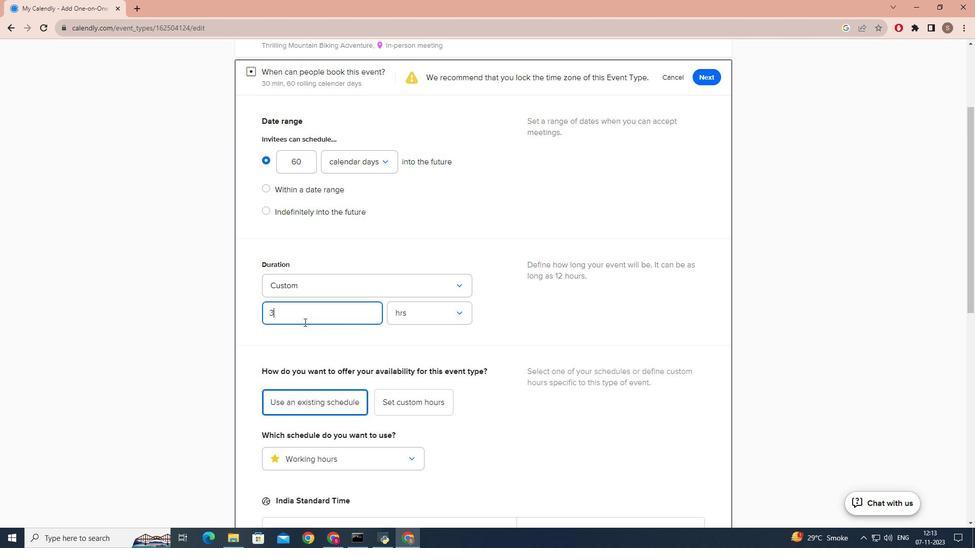 
Action: Mouse pressed left at (304, 322)
Screenshot: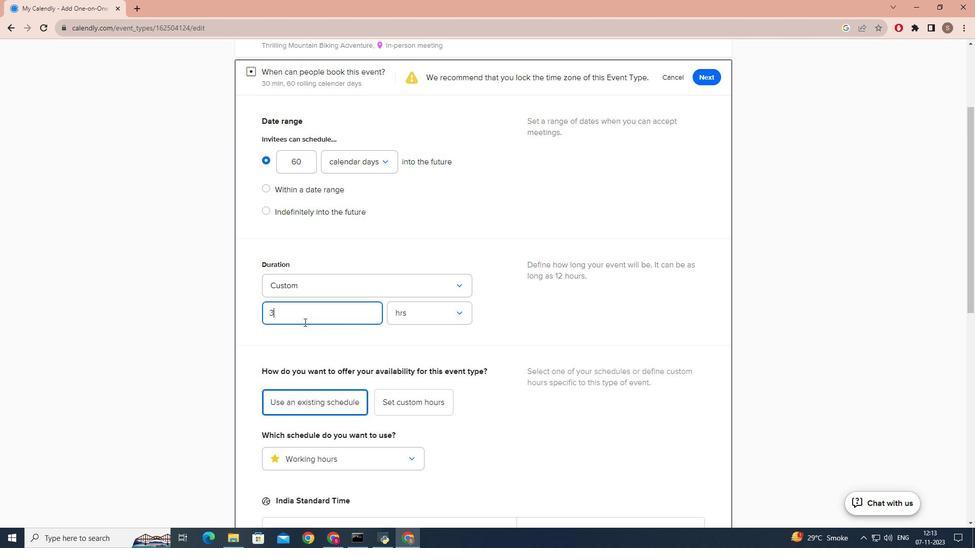 
Action: Mouse moved to (295, 335)
Screenshot: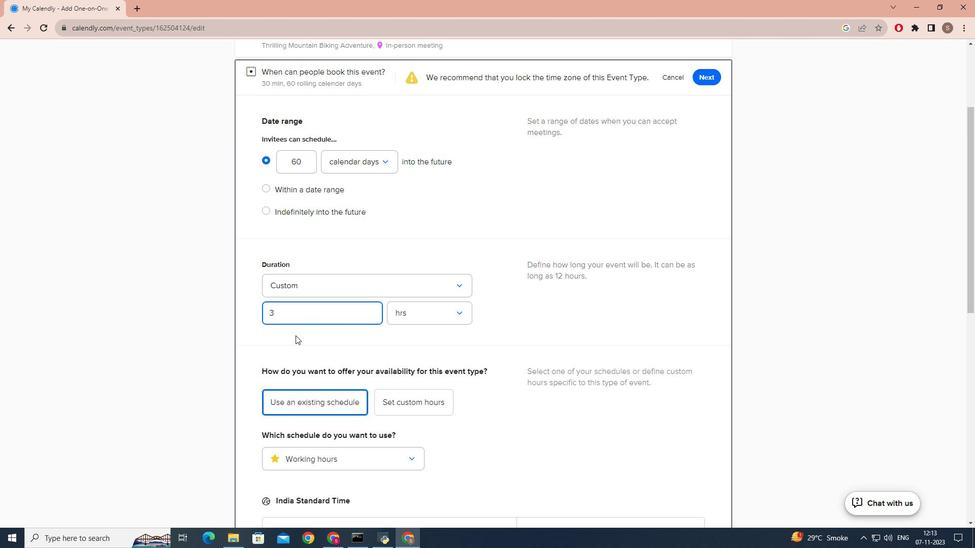 
Action: Mouse pressed left at (295, 335)
Screenshot: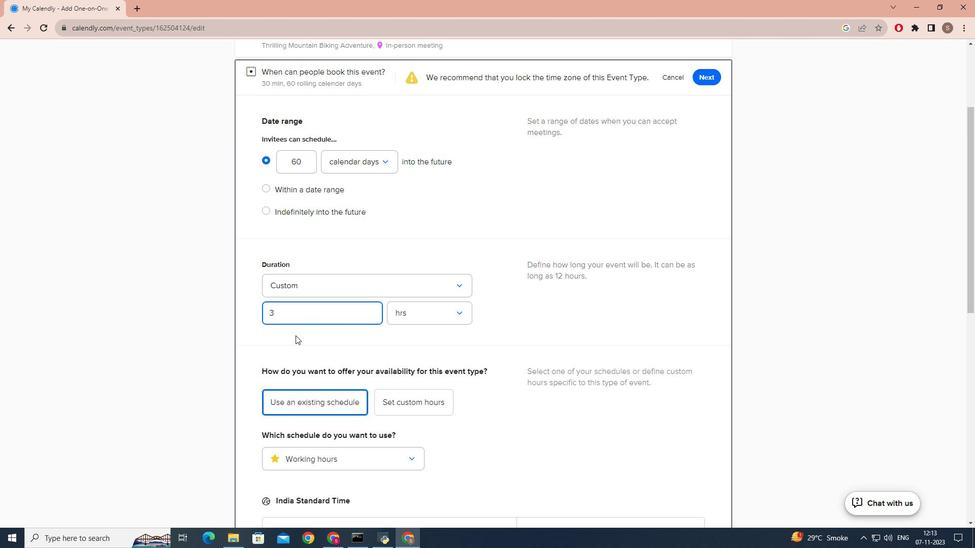 
Action: Mouse moved to (298, 328)
Screenshot: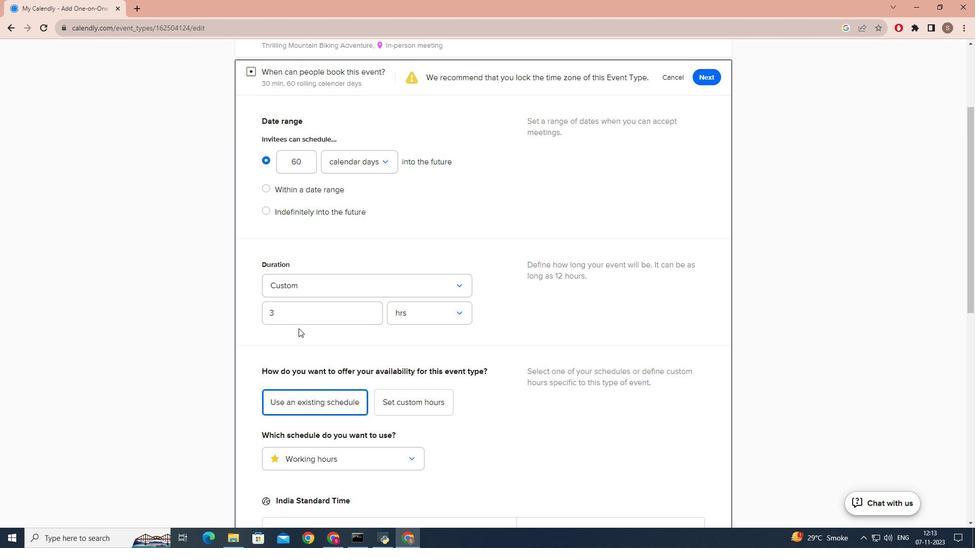 
Action: Mouse scrolled (298, 328) with delta (0, 0)
Screenshot: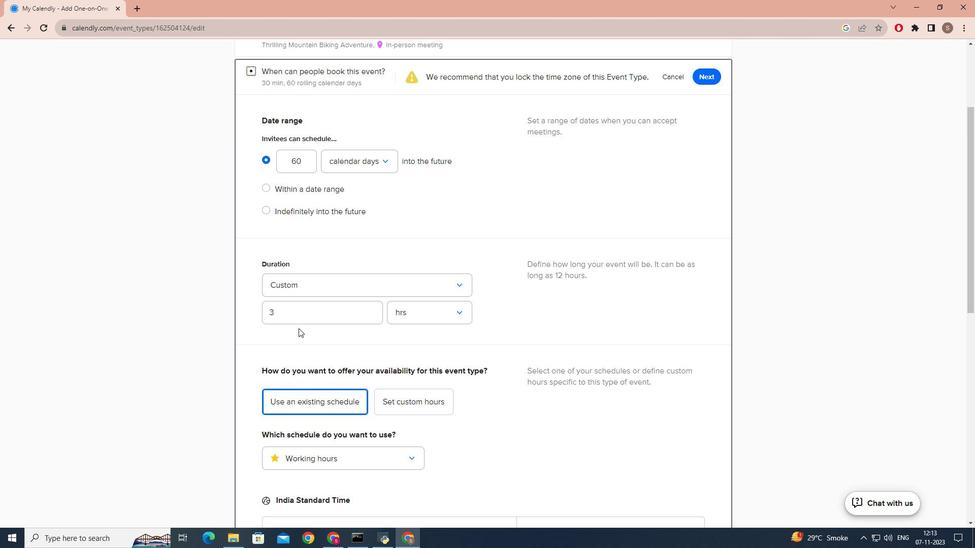 
Action: Mouse scrolled (298, 328) with delta (0, 0)
Screenshot: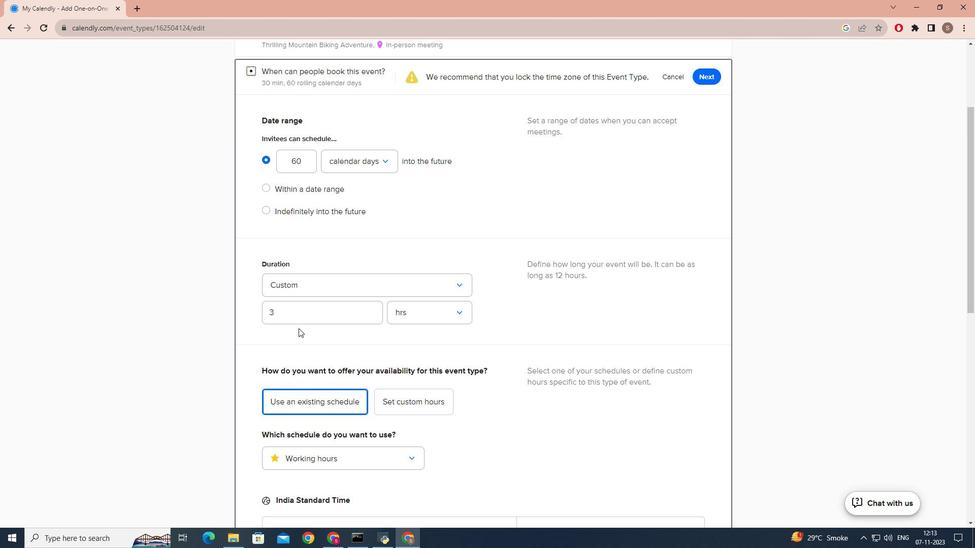 
Action: Mouse scrolled (298, 328) with delta (0, 0)
Screenshot: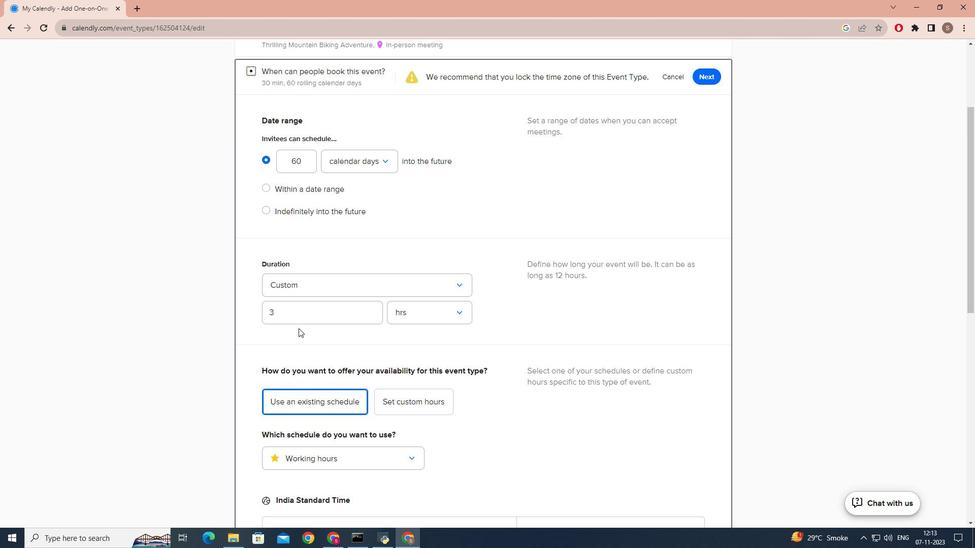 
Action: Mouse scrolled (298, 328) with delta (0, 0)
Screenshot: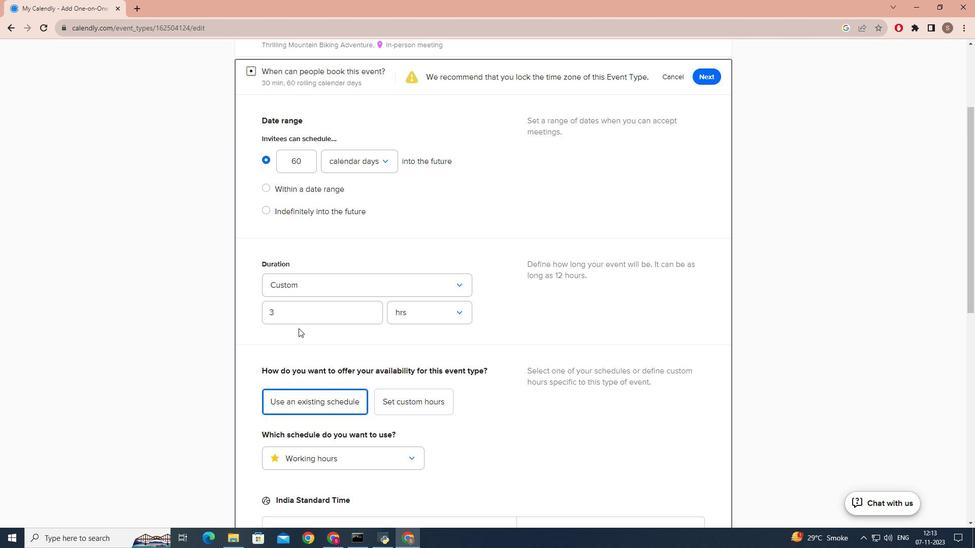 
Action: Mouse scrolled (298, 328) with delta (0, 0)
Screenshot: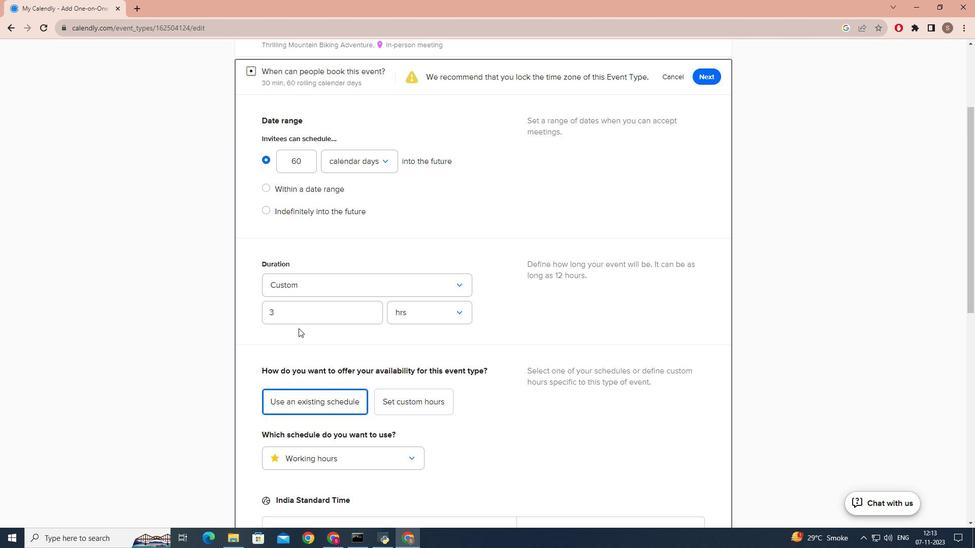 
Action: Mouse scrolled (298, 328) with delta (0, 0)
Screenshot: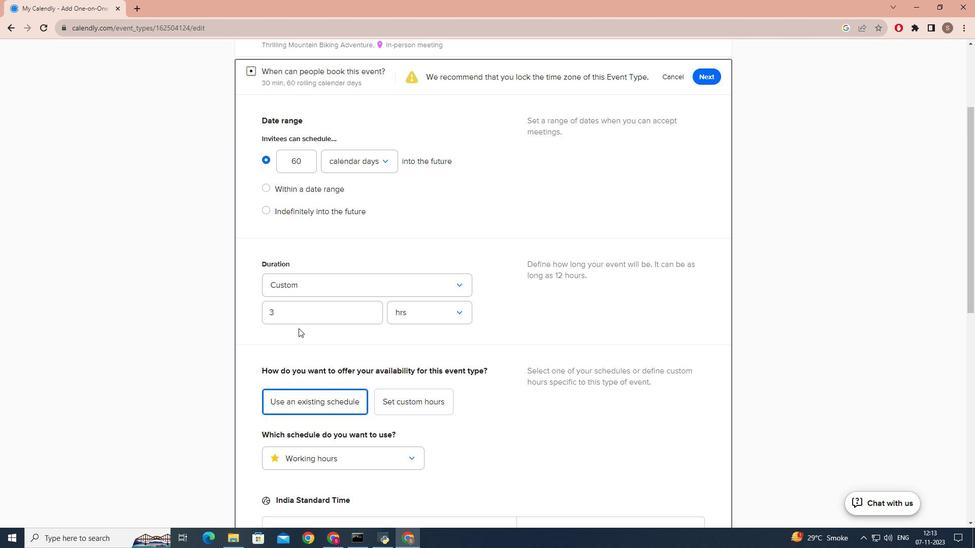 
Action: Mouse moved to (303, 325)
Screenshot: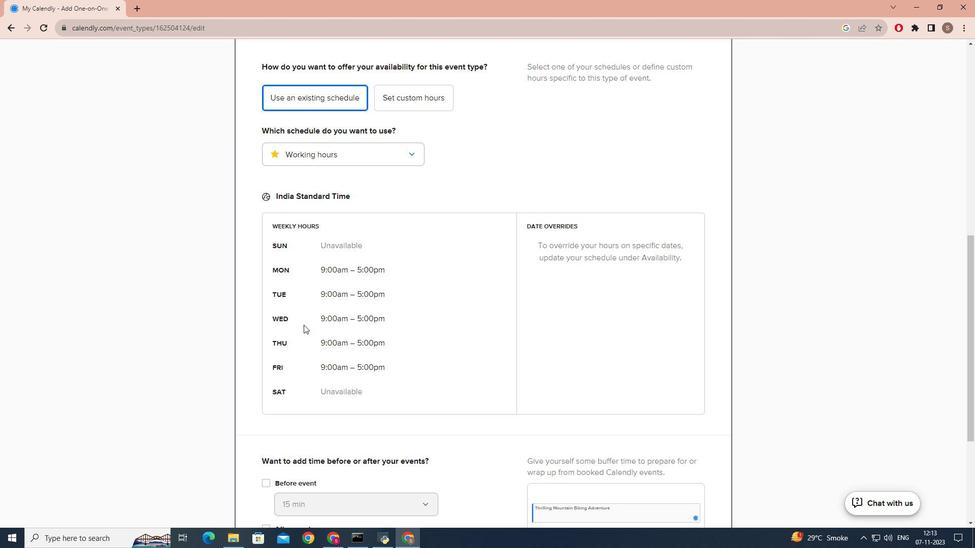 
Action: Mouse scrolled (303, 324) with delta (0, 0)
Screenshot: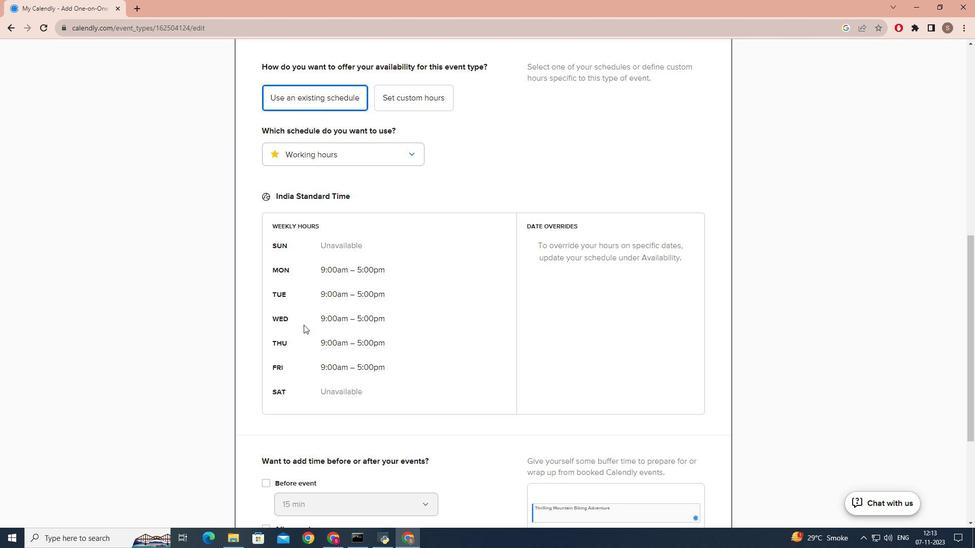 
Action: Mouse scrolled (303, 324) with delta (0, 0)
Screenshot: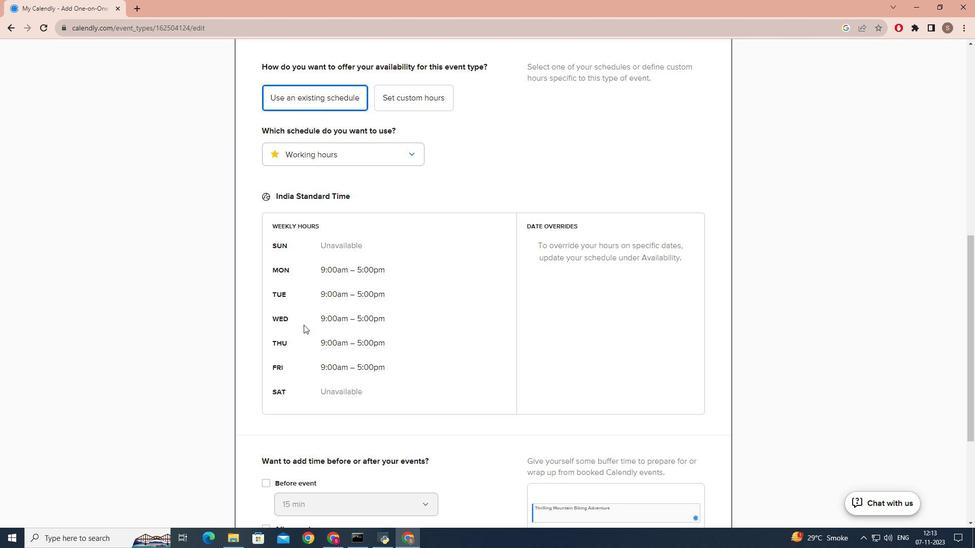 
Action: Mouse scrolled (303, 324) with delta (0, 0)
Screenshot: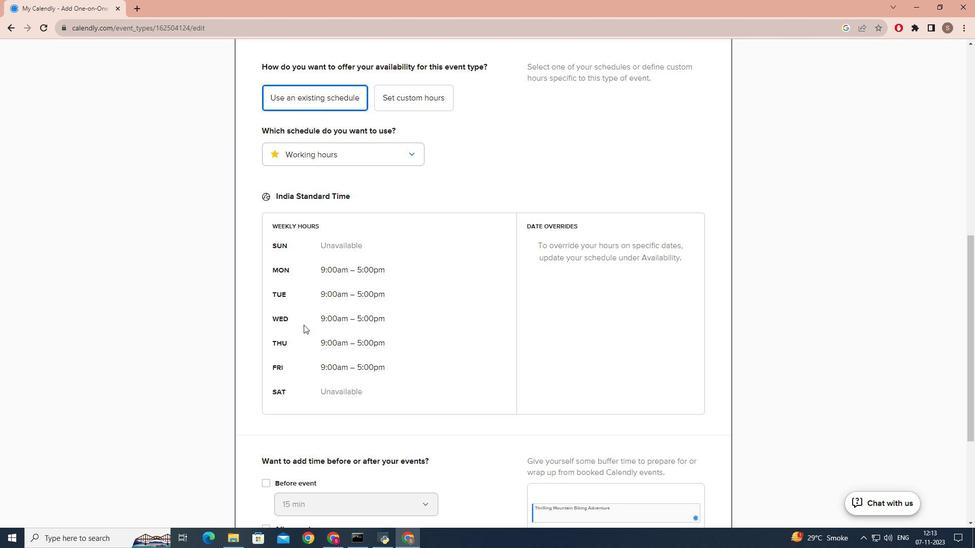 
Action: Mouse scrolled (303, 324) with delta (0, 0)
Screenshot: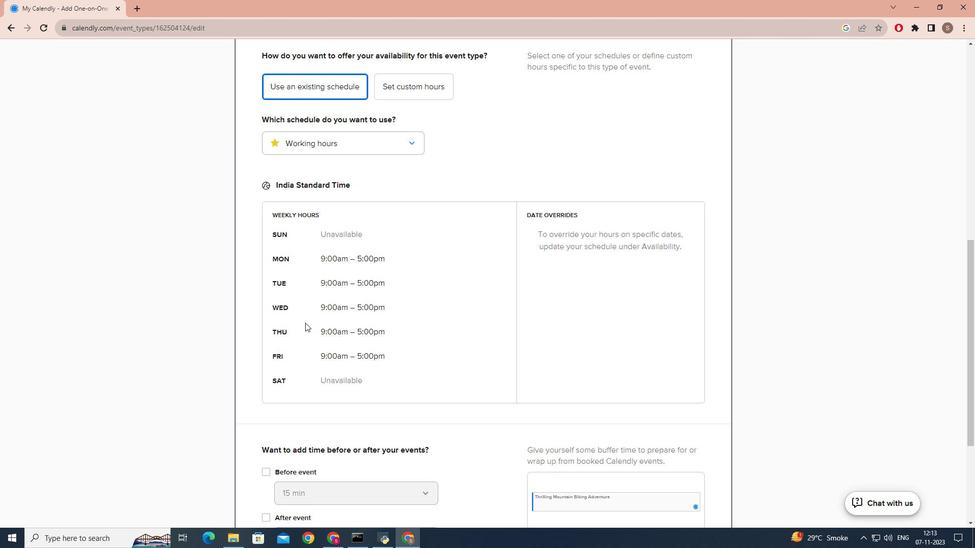 
Action: Mouse scrolled (303, 324) with delta (0, 0)
Screenshot: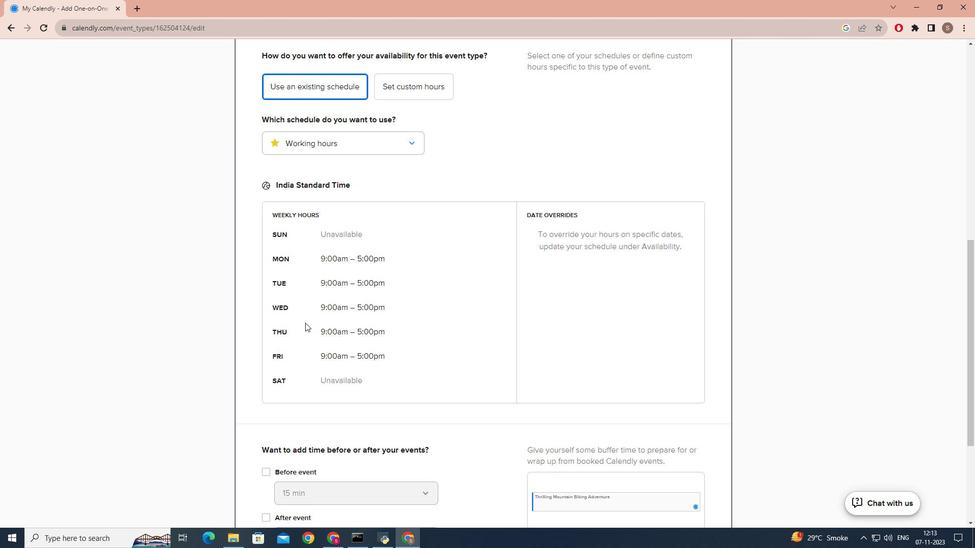 
Action: Mouse moved to (309, 315)
Screenshot: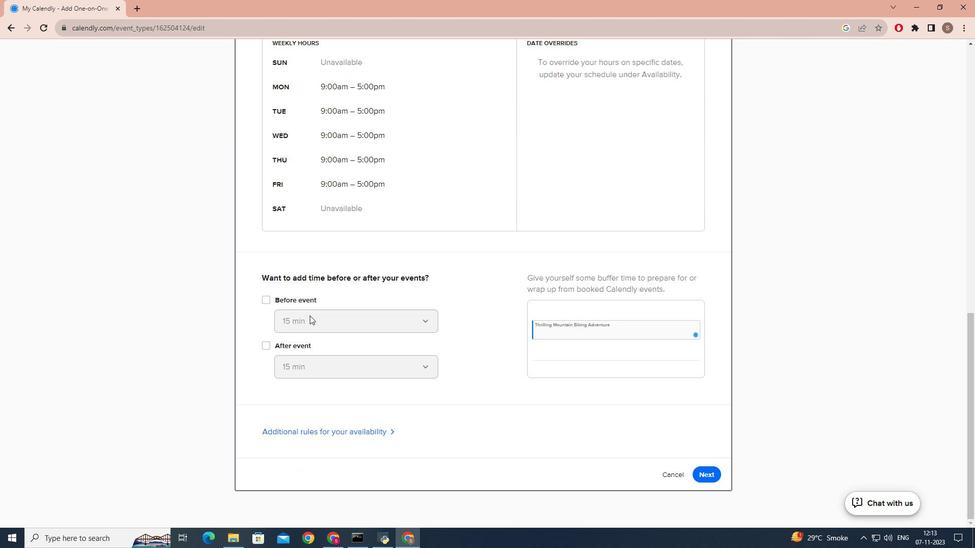 
Action: Mouse scrolled (309, 314) with delta (0, -1)
Screenshot: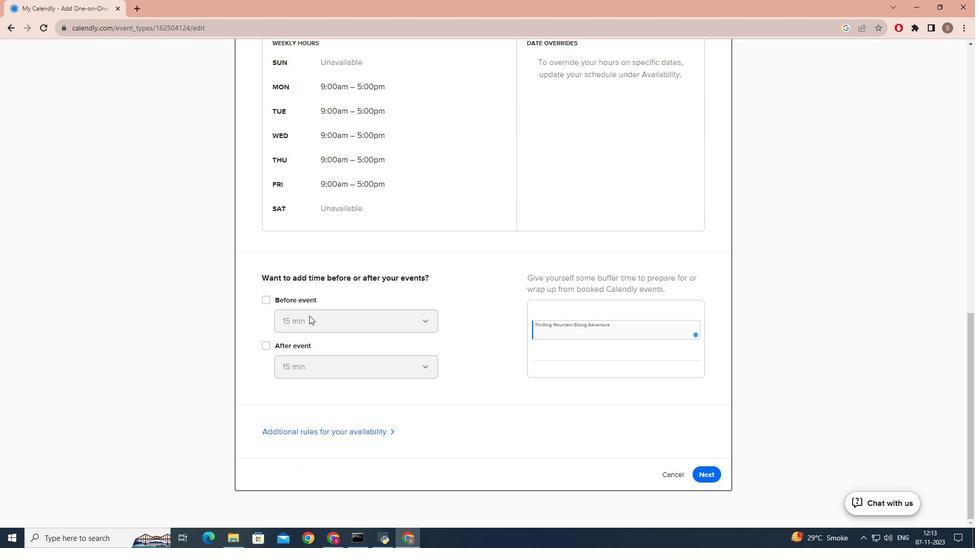 
Action: Mouse scrolled (309, 315) with delta (0, 0)
Screenshot: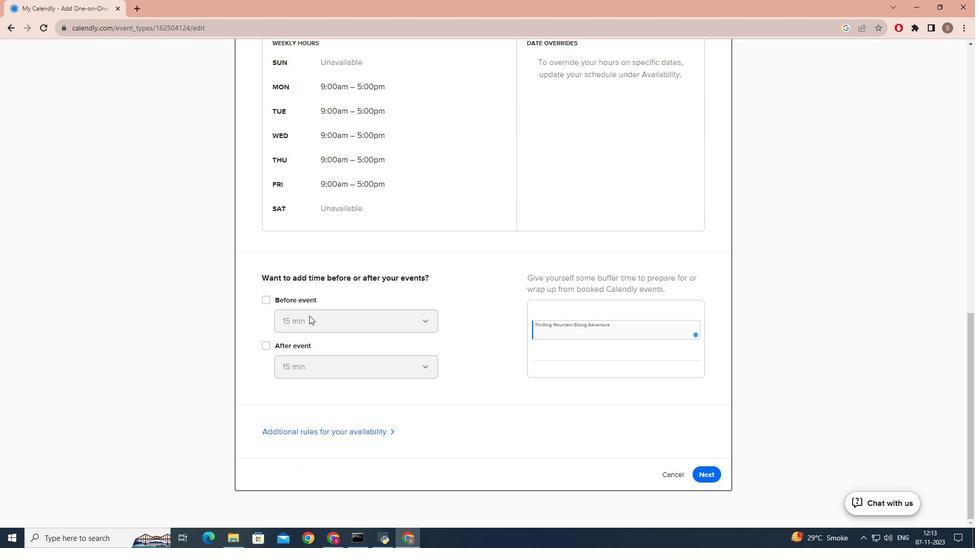 
Action: Mouse moved to (309, 315)
Screenshot: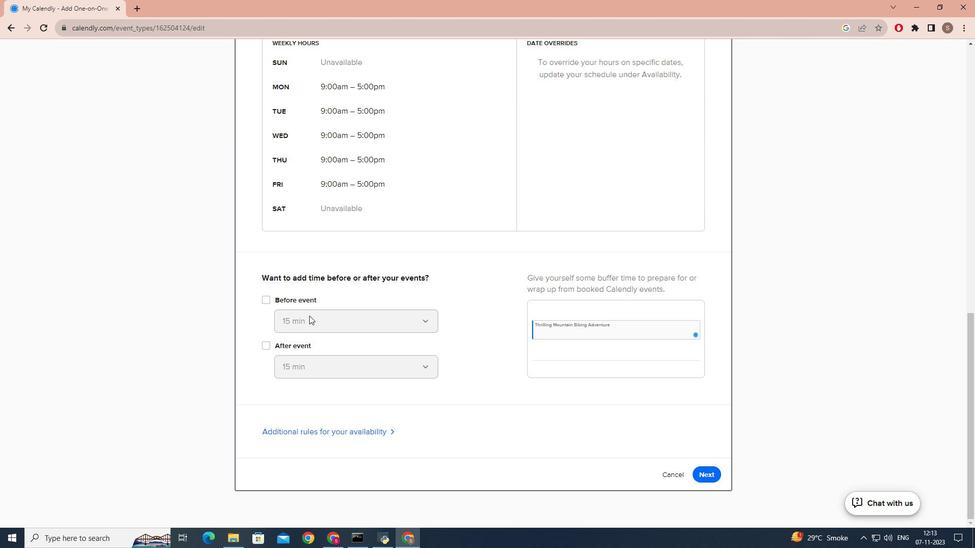 
Action: Mouse scrolled (309, 315) with delta (0, 0)
Screenshot: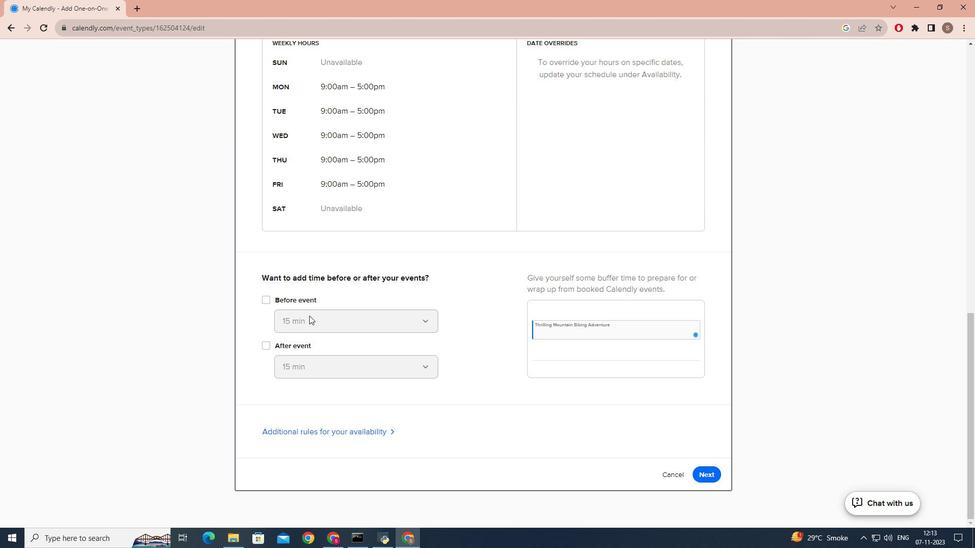 
Action: Mouse moved to (702, 476)
Screenshot: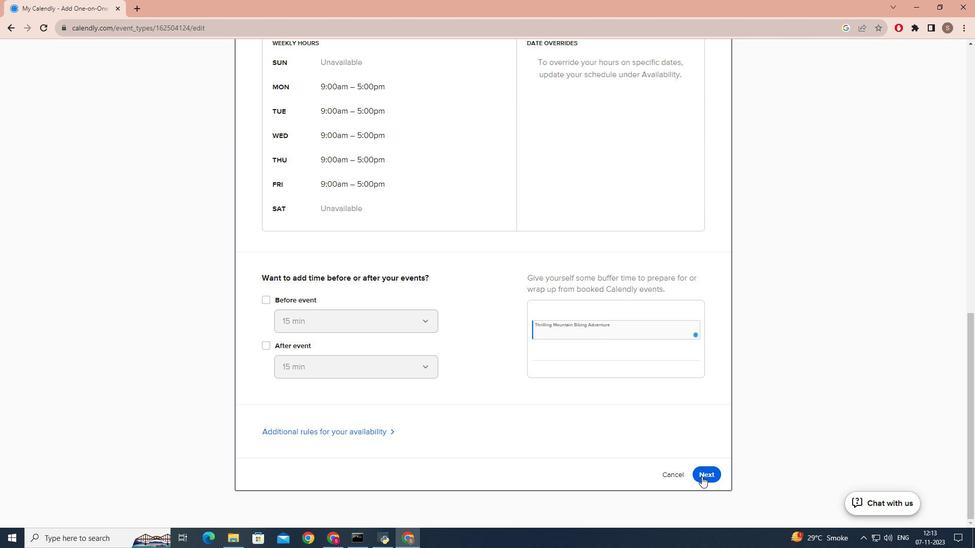 
Action: Mouse pressed left at (702, 476)
Screenshot: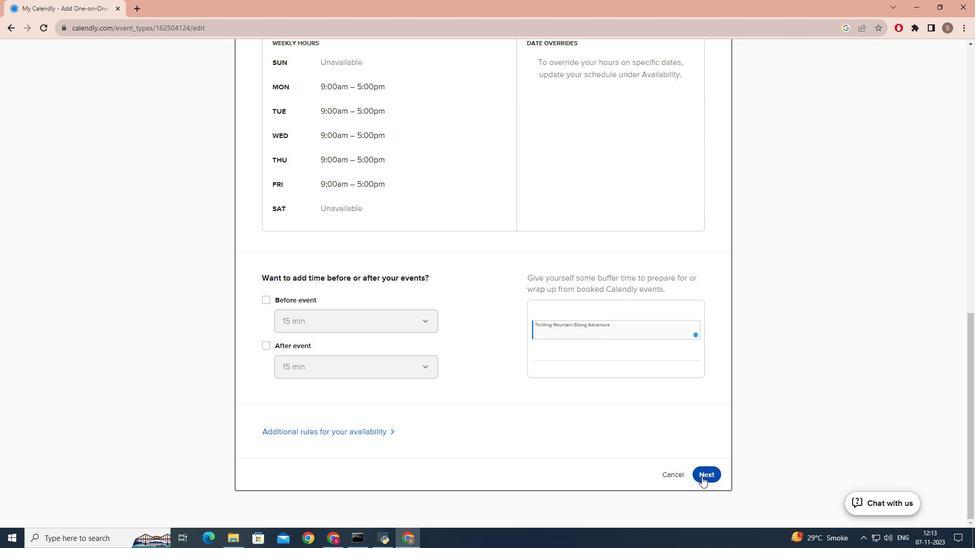 
Action: Mouse moved to (502, 374)
Screenshot: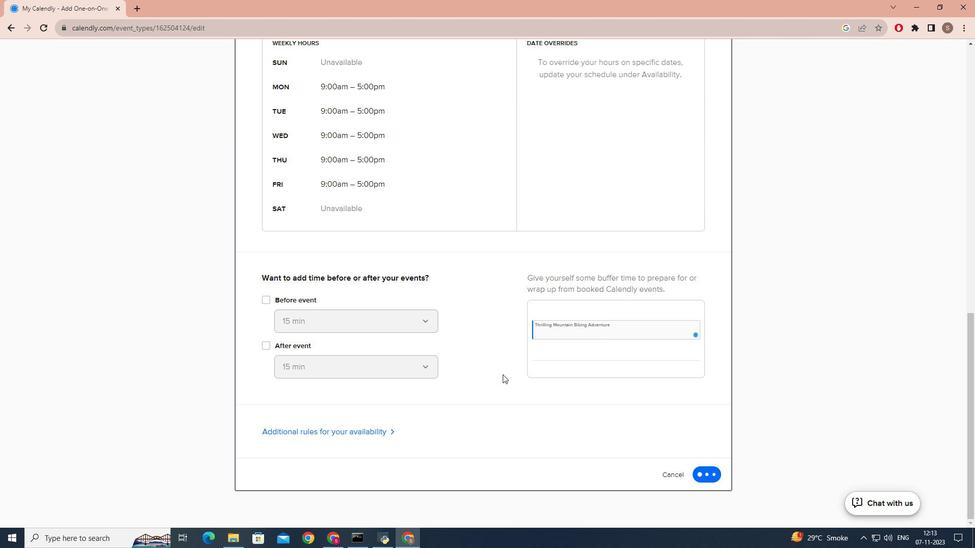 
